 Task: Look for space in Yonezawa, Japan from 5th June, 2023 to 16th June, 2023 for 2 adults in price range Rs.14000 to Rs.18000. Place can be entire place with 1  bedroom having 1 bed and 1 bathroom. Property type can be house, flat, guest house, hotel. Booking option can be shelf check-in. Required host language is English.
Action: Mouse moved to (540, 137)
Screenshot: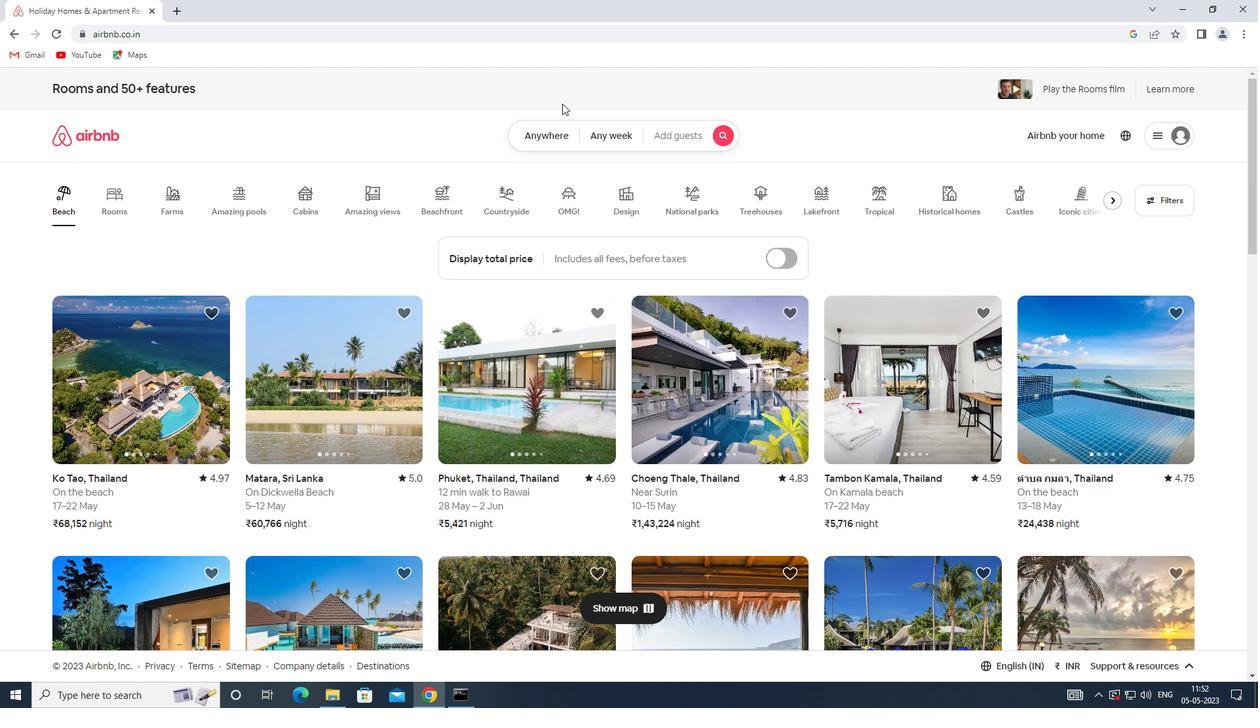 
Action: Mouse pressed left at (540, 137)
Screenshot: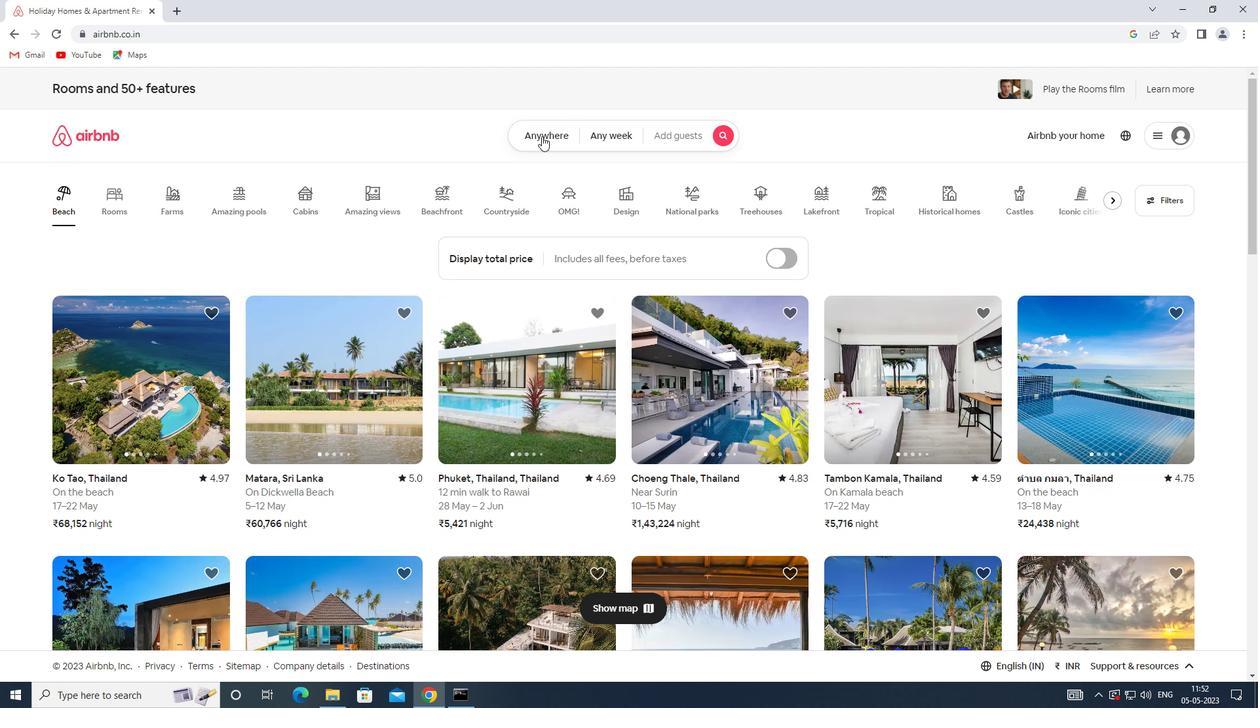 
Action: Mouse moved to (464, 182)
Screenshot: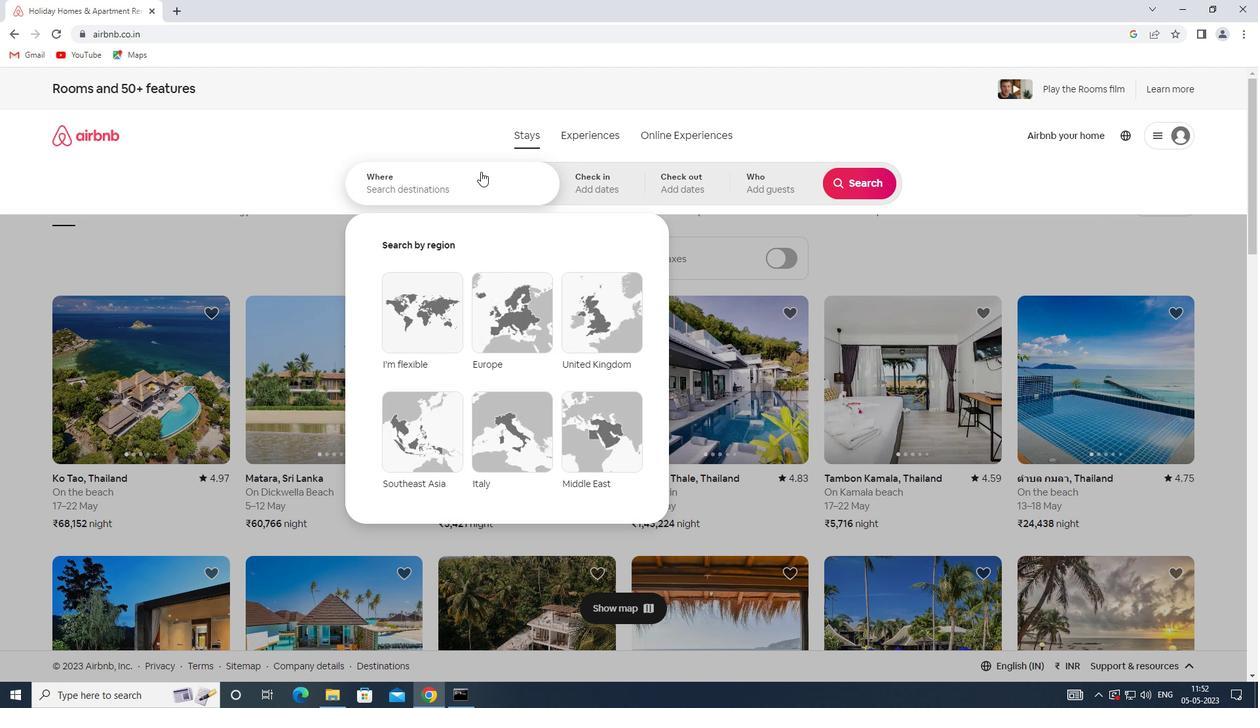 
Action: Mouse pressed left at (464, 182)
Screenshot: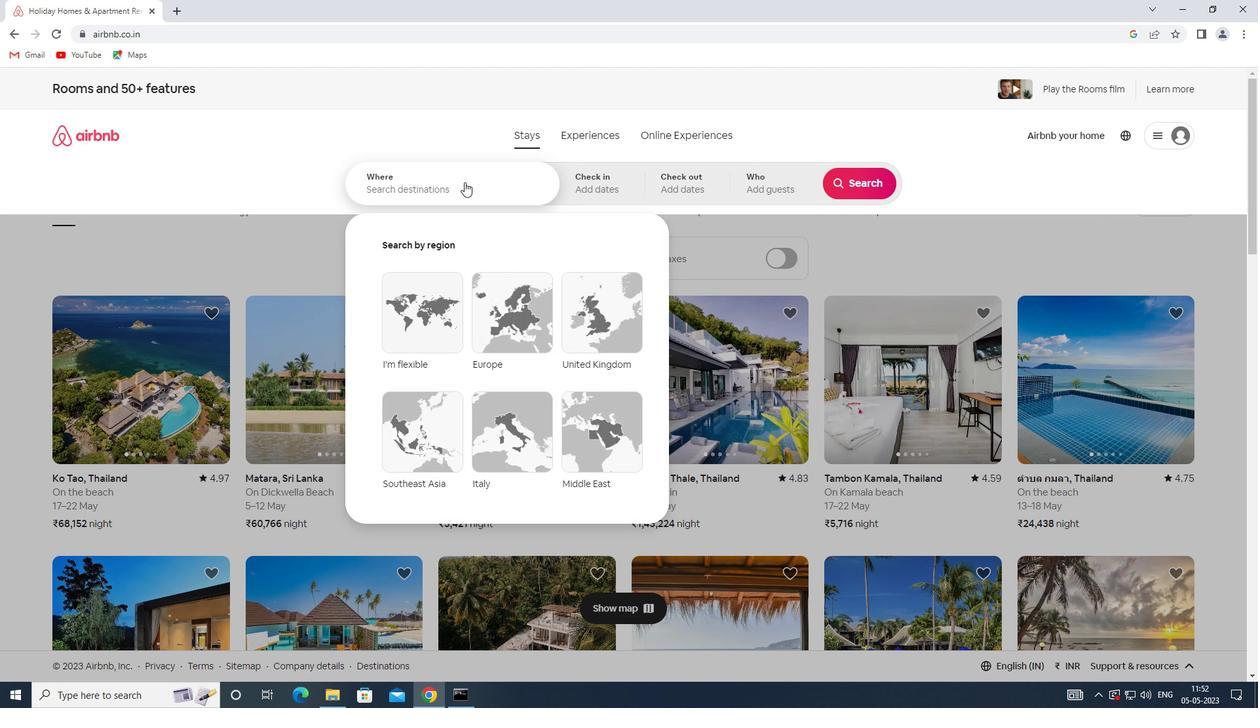 
Action: Key pressed <Key.shift><Key.shift><Key.shift><Key.shift>YONEZAWA,<Key.shift><Key.shift><Key.shift><Key.shift>JAPAN
Screenshot: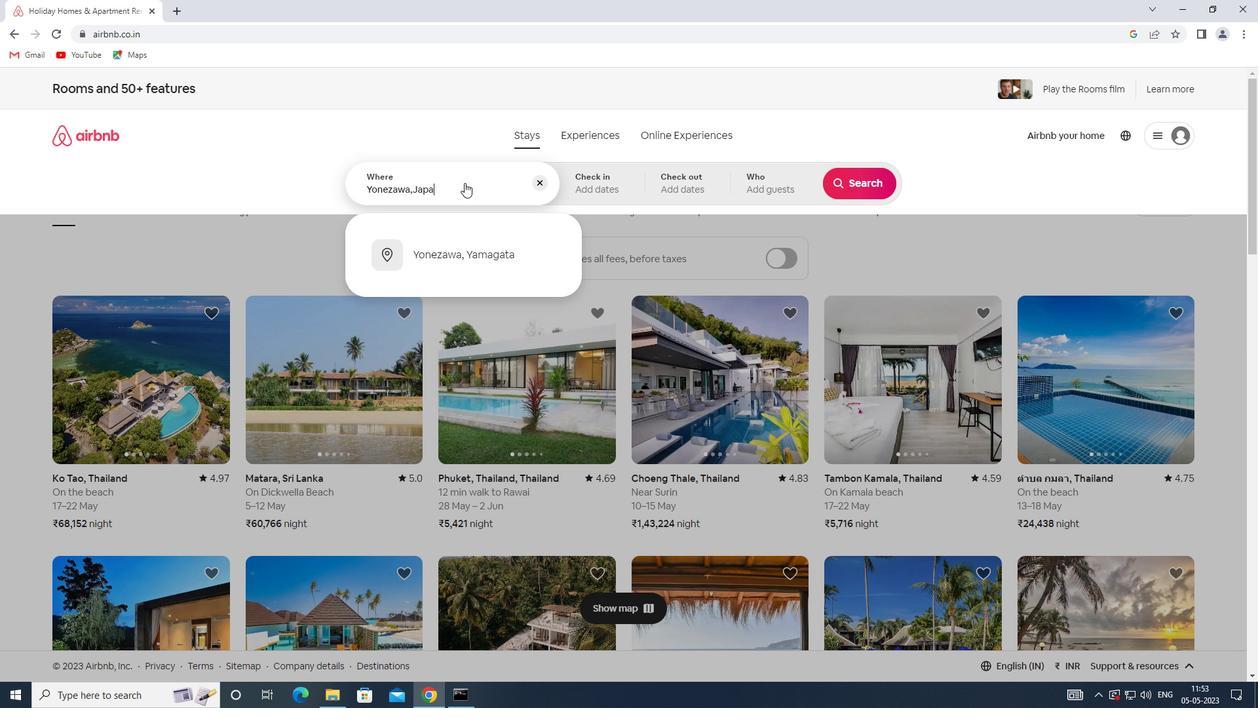 
Action: Mouse moved to (620, 192)
Screenshot: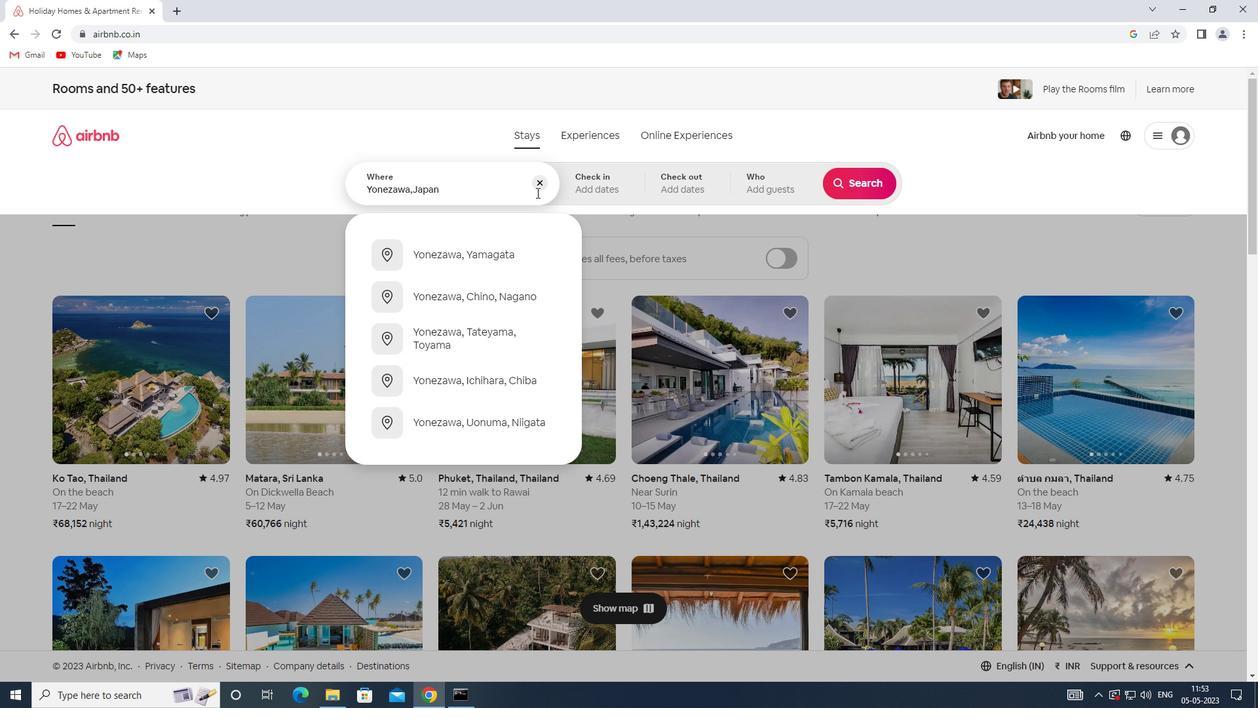 
Action: Mouse pressed left at (620, 192)
Screenshot: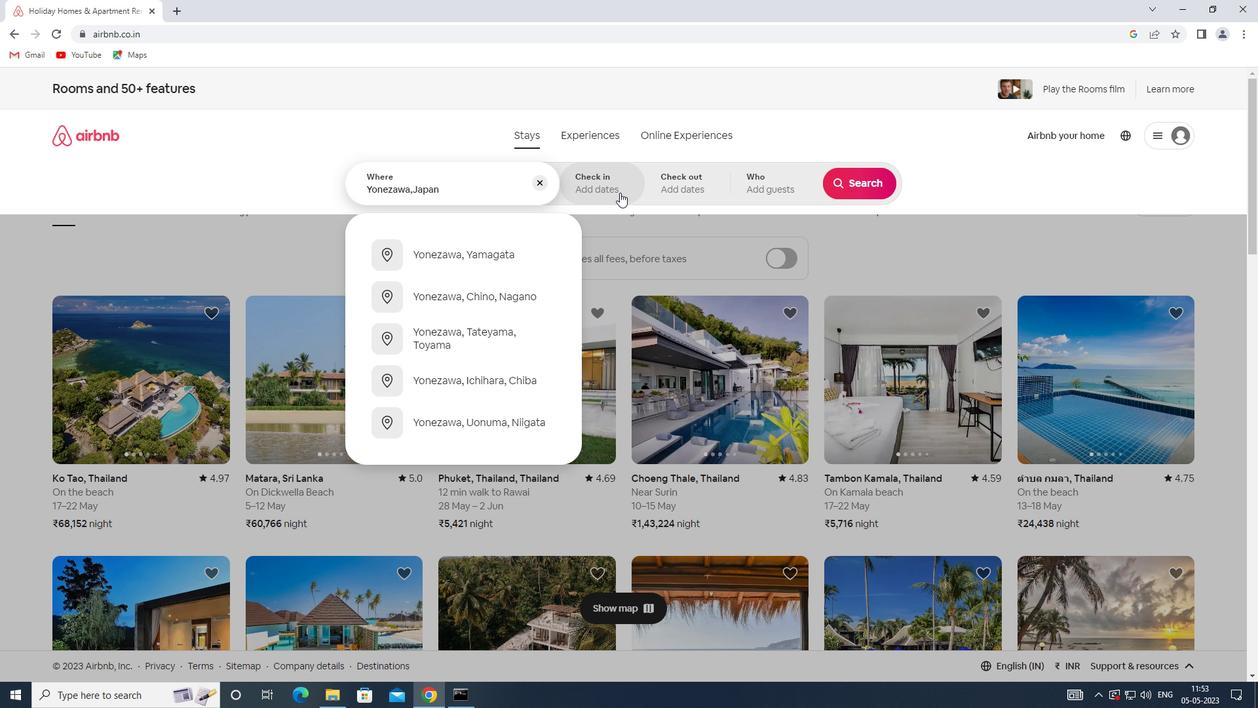 
Action: Mouse moved to (688, 371)
Screenshot: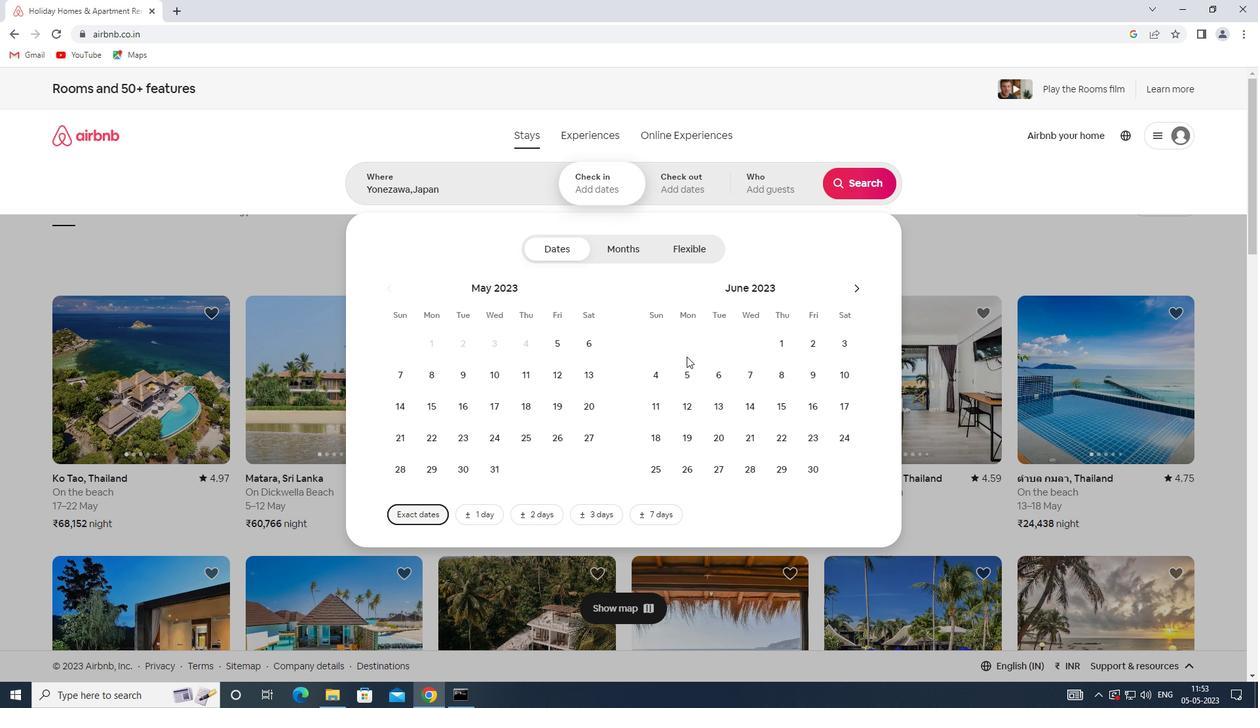 
Action: Mouse pressed left at (688, 371)
Screenshot: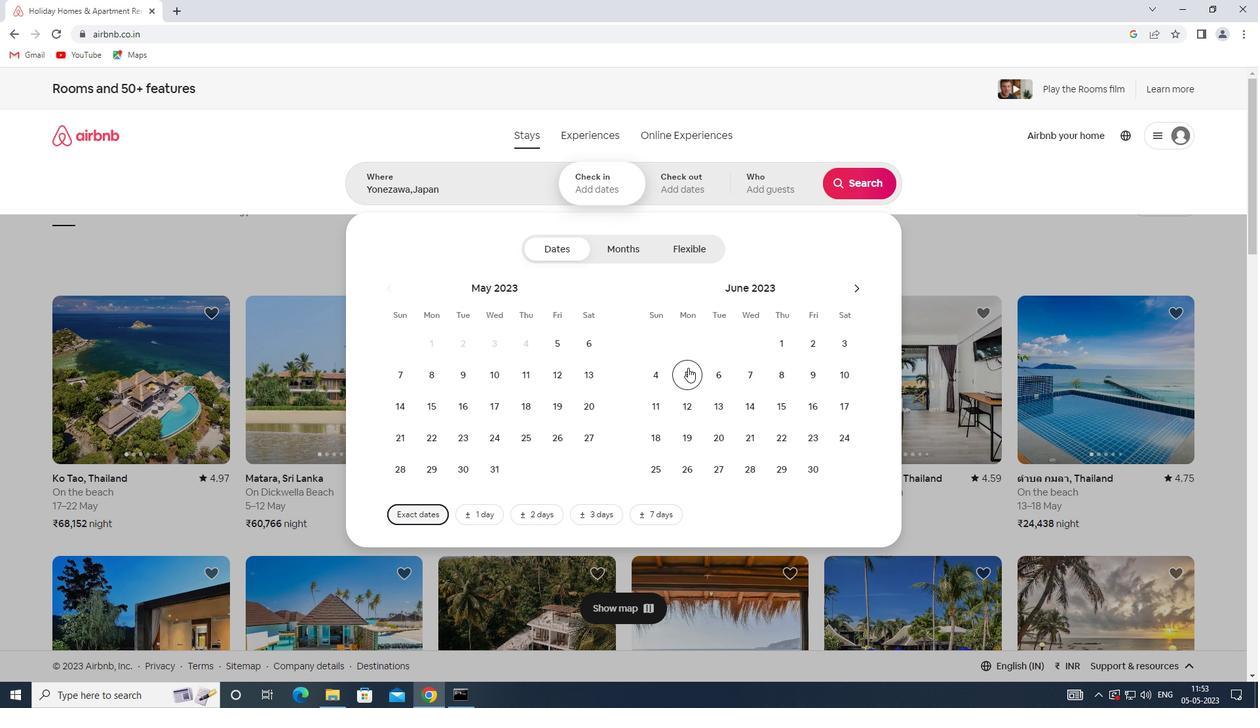 
Action: Mouse moved to (807, 409)
Screenshot: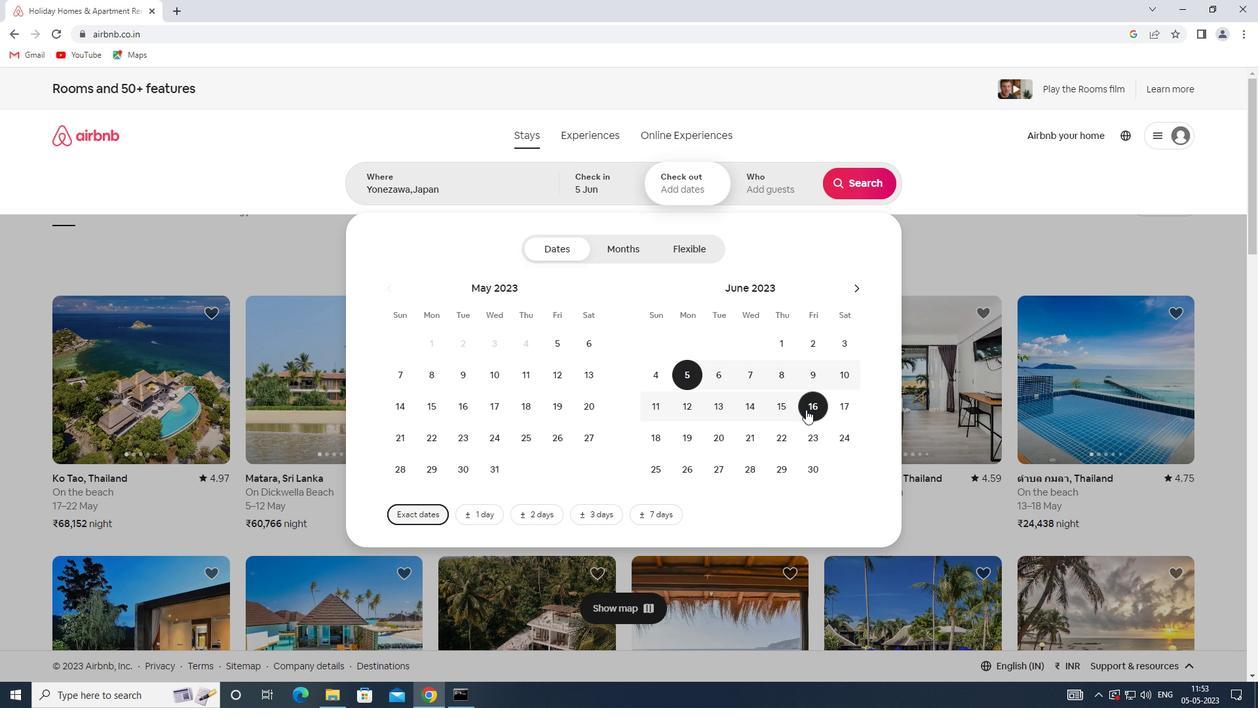 
Action: Mouse pressed left at (807, 409)
Screenshot: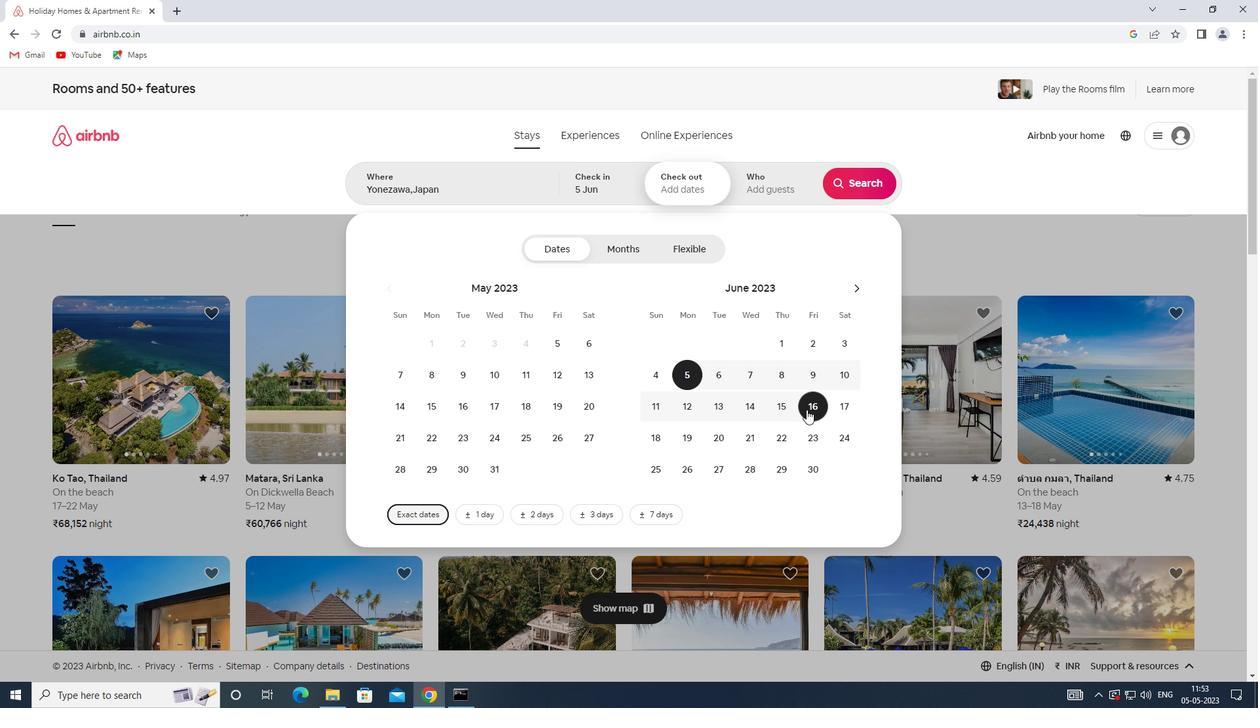
Action: Mouse moved to (768, 184)
Screenshot: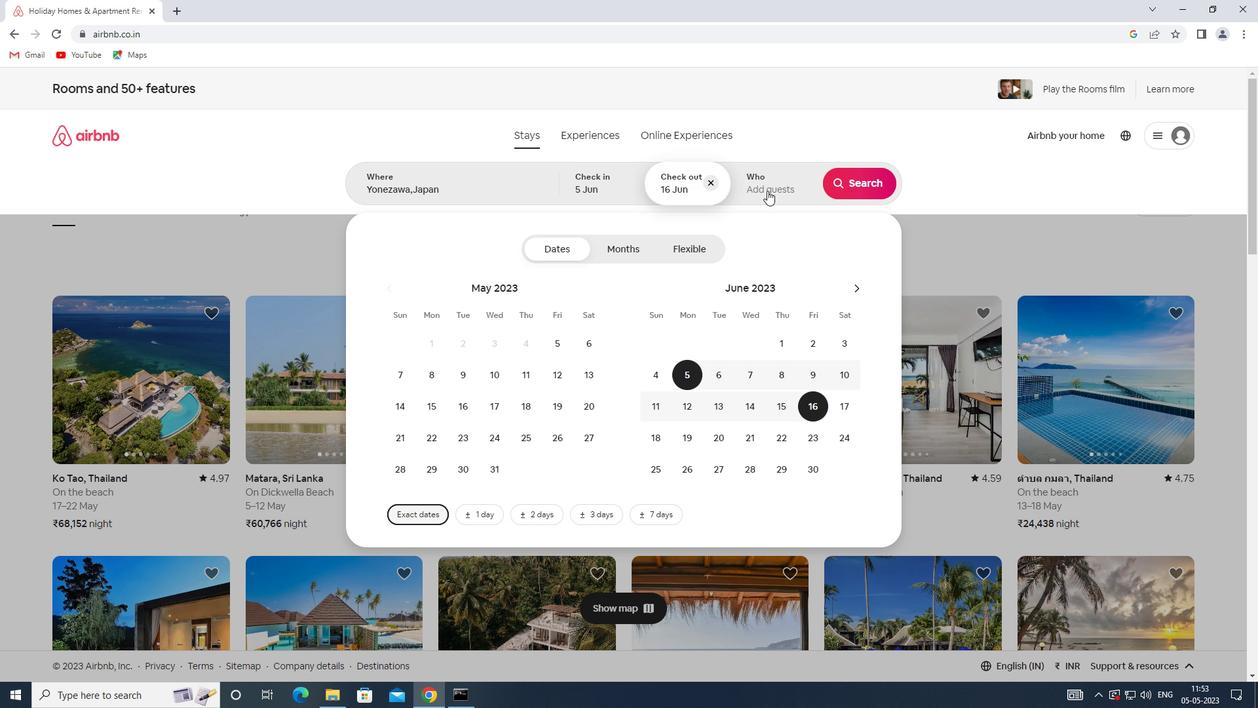 
Action: Mouse pressed left at (768, 184)
Screenshot: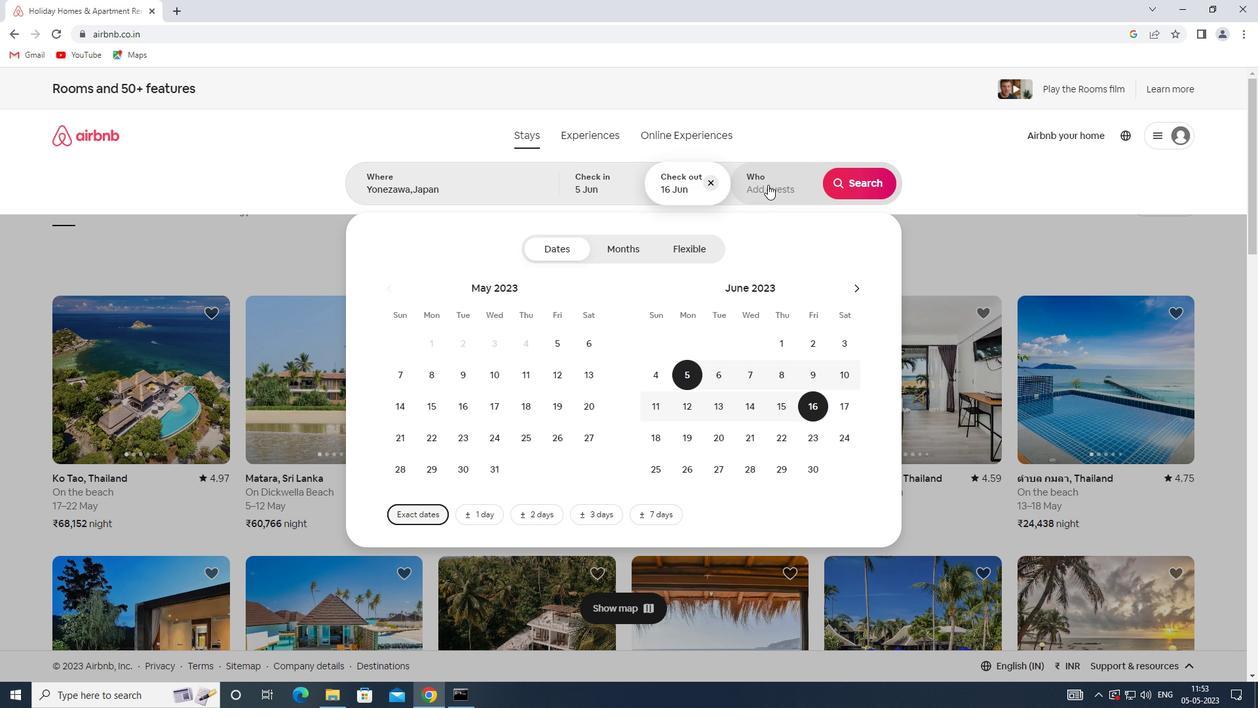 
Action: Mouse moved to (862, 253)
Screenshot: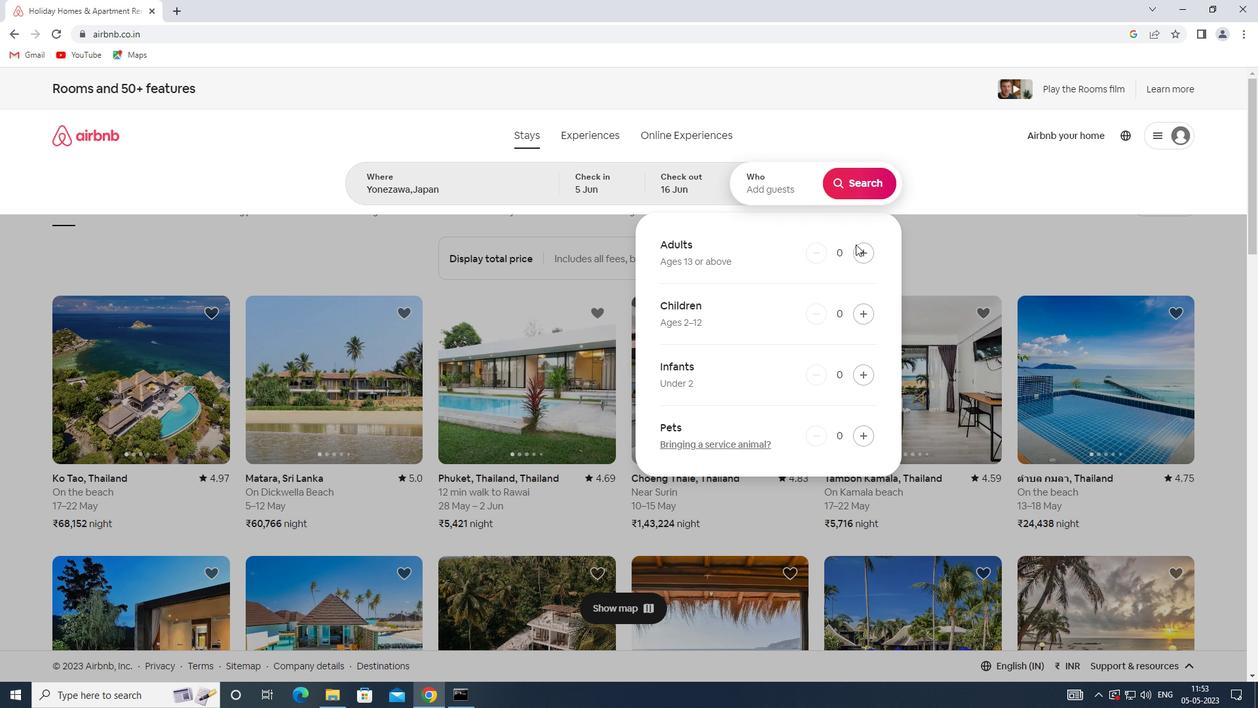 
Action: Mouse pressed left at (862, 253)
Screenshot: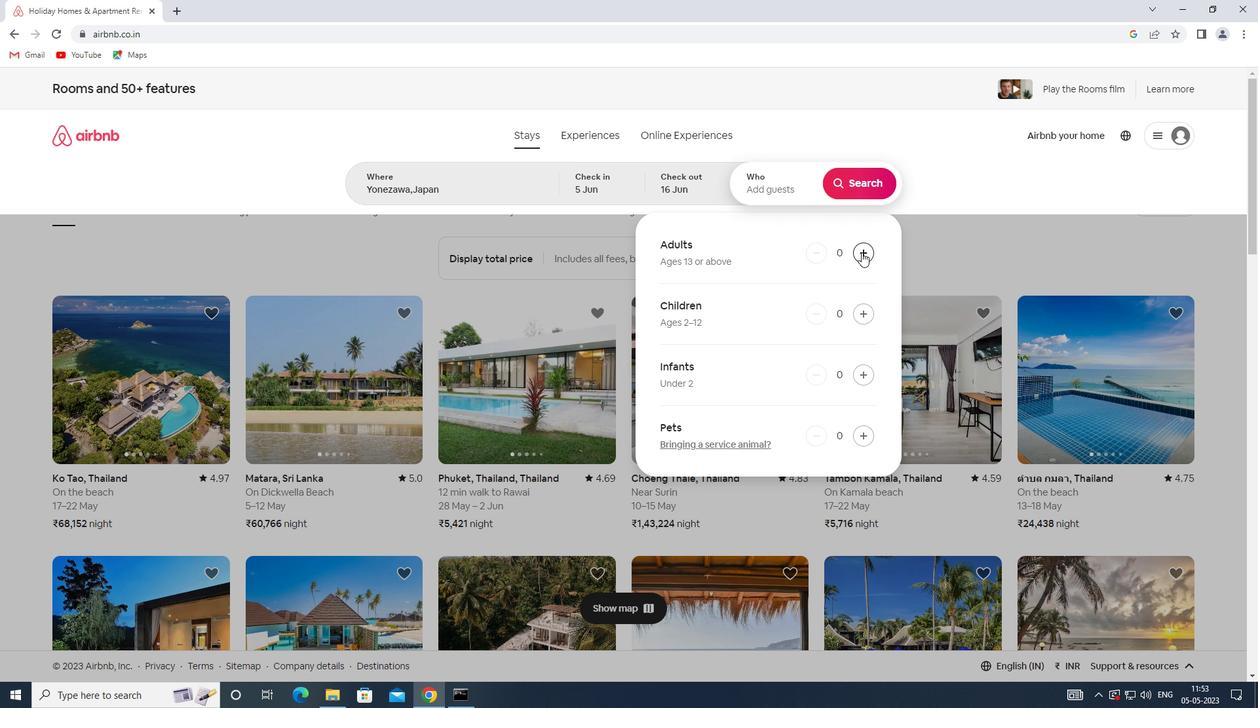 
Action: Mouse pressed left at (862, 253)
Screenshot: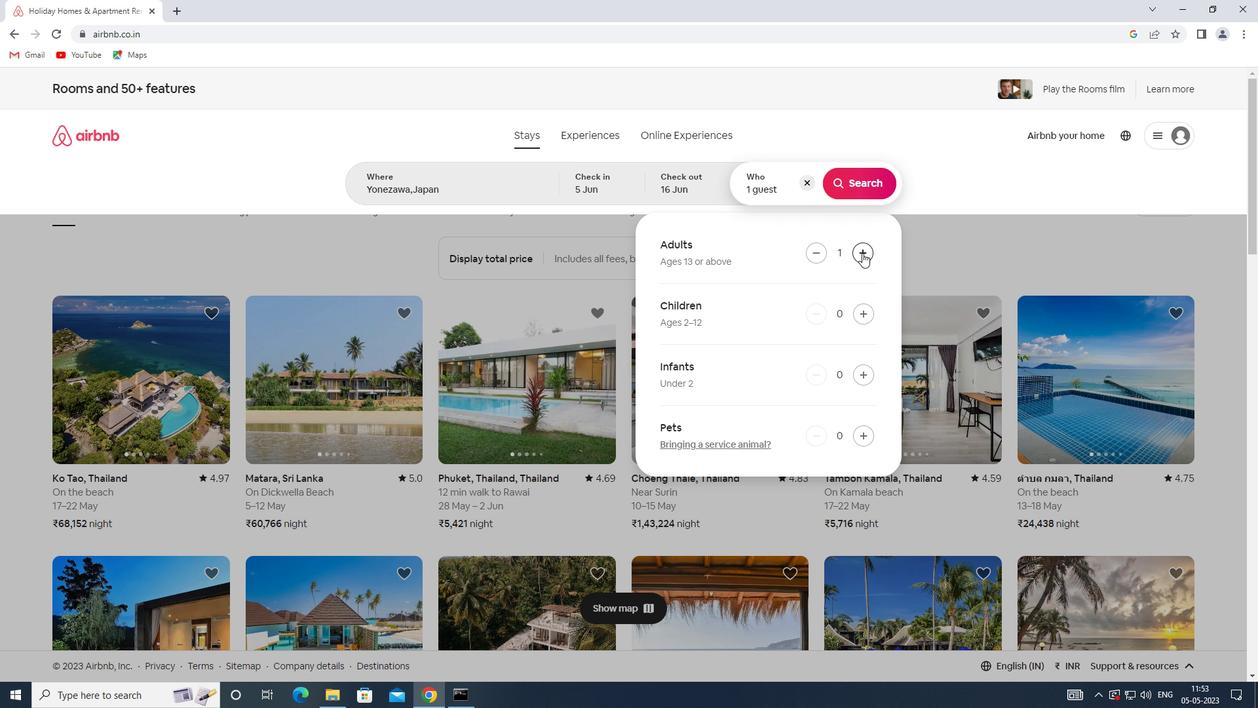 
Action: Mouse moved to (854, 193)
Screenshot: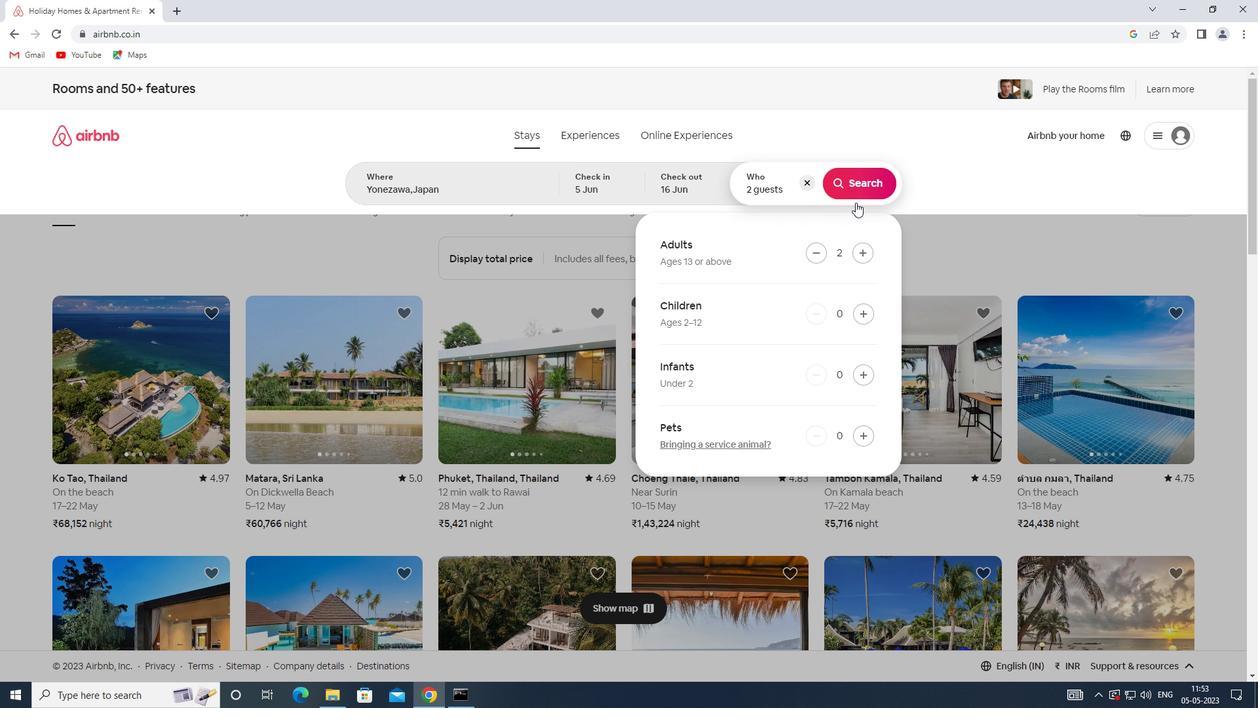
Action: Mouse pressed left at (854, 193)
Screenshot: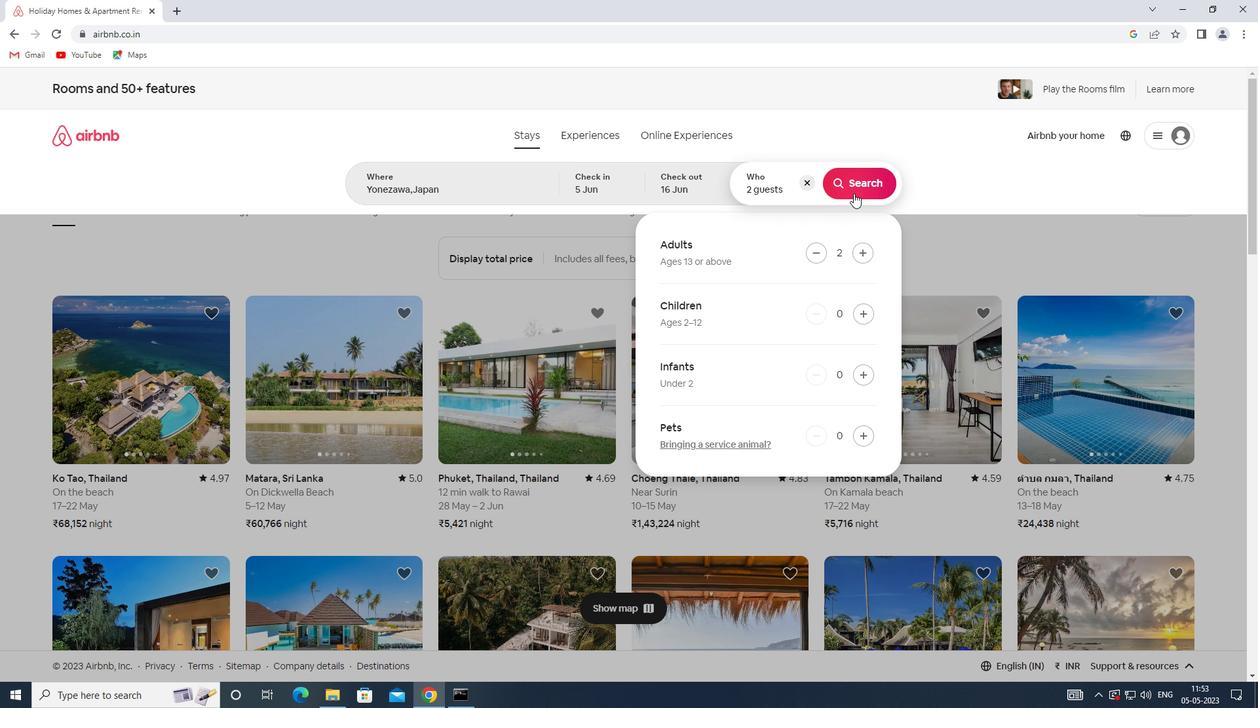 
Action: Mouse moved to (1218, 153)
Screenshot: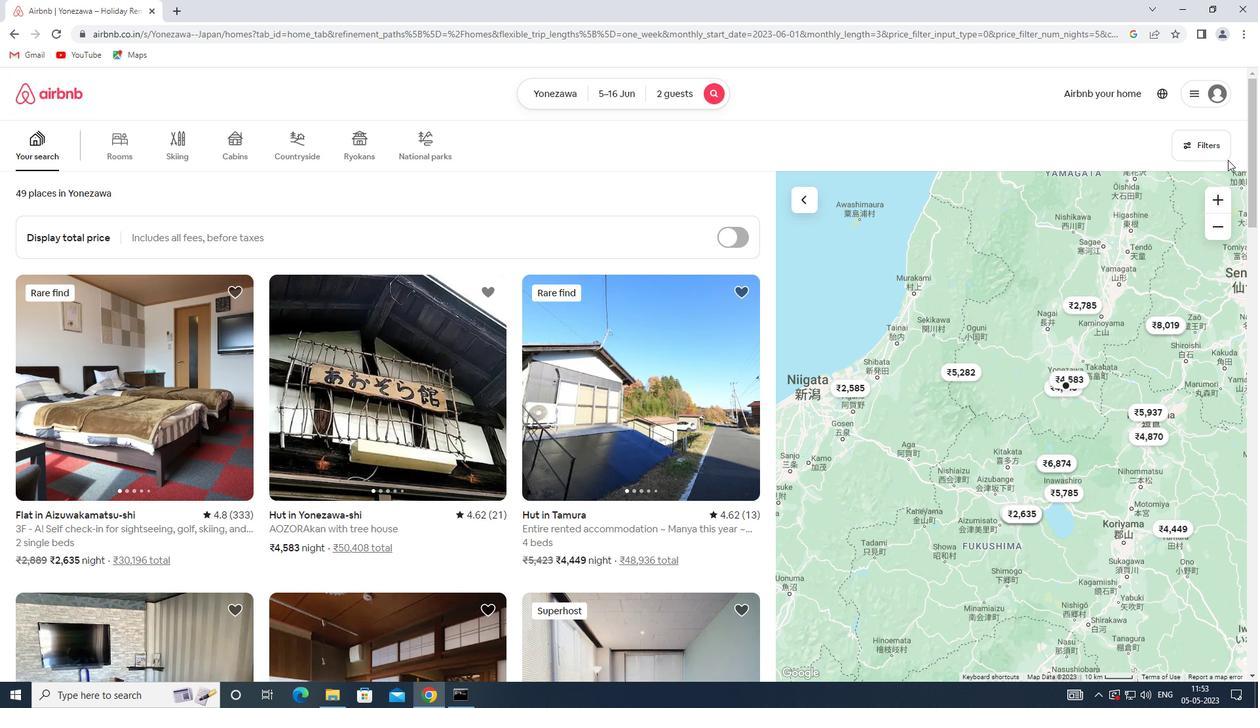 
Action: Mouse pressed left at (1218, 153)
Screenshot: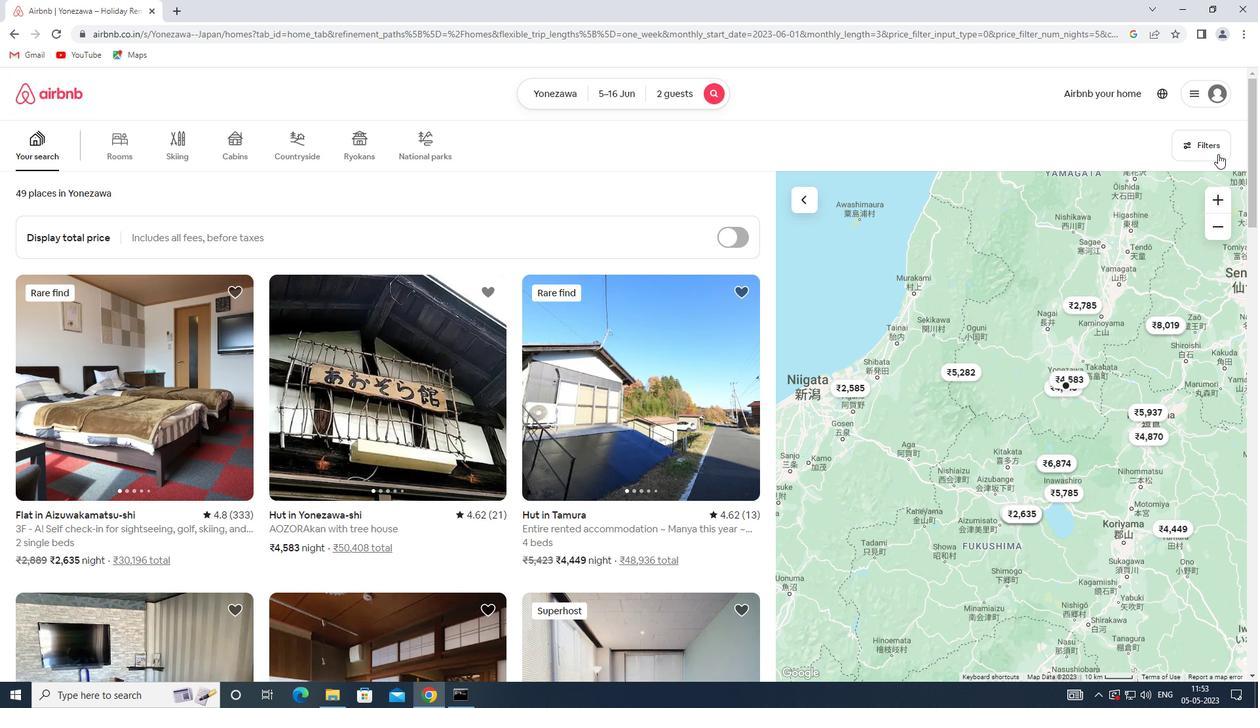
Action: Mouse moved to (463, 473)
Screenshot: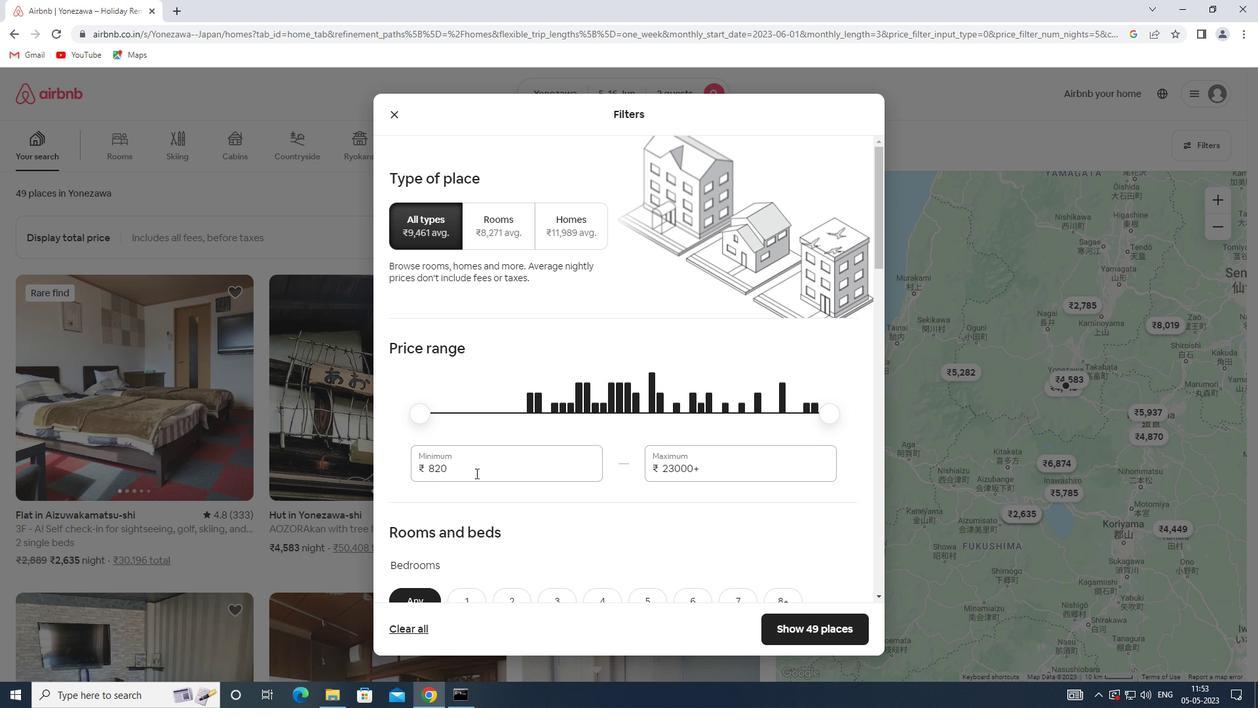 
Action: Mouse pressed left at (463, 473)
Screenshot: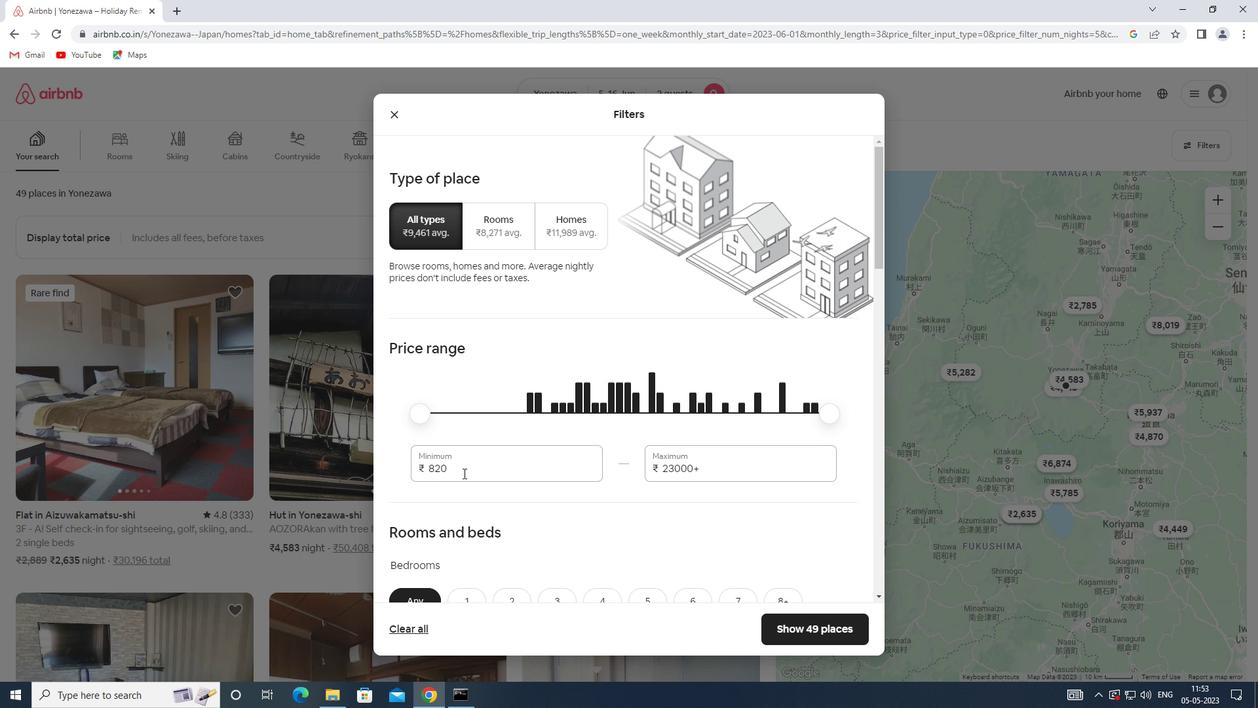 
Action: Mouse moved to (421, 468)
Screenshot: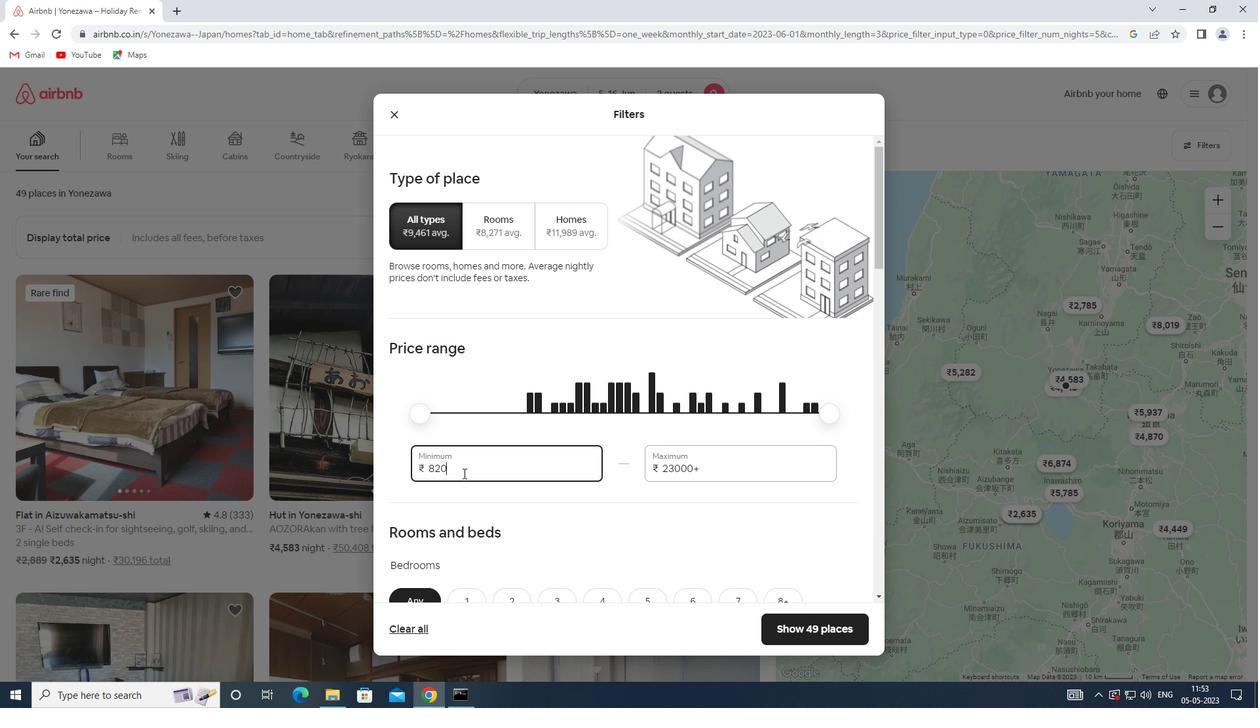 
Action: Mouse pressed left at (421, 468)
Screenshot: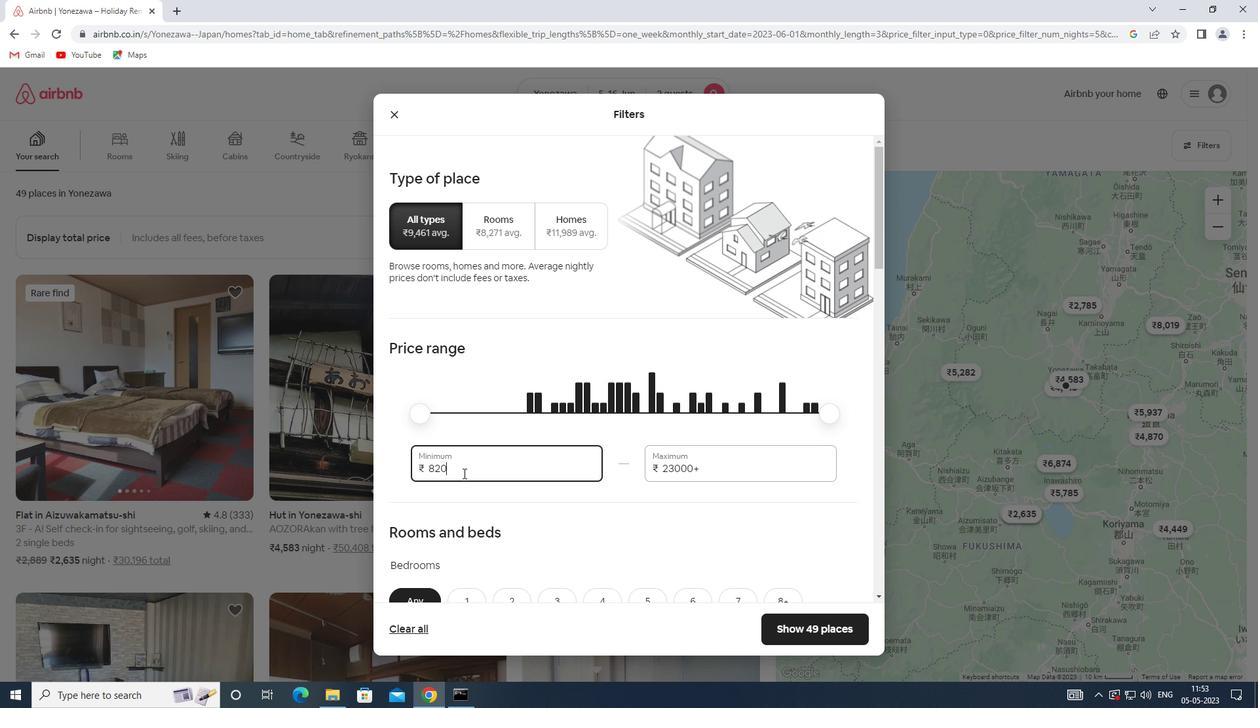 
Action: Mouse moved to (453, 462)
Screenshot: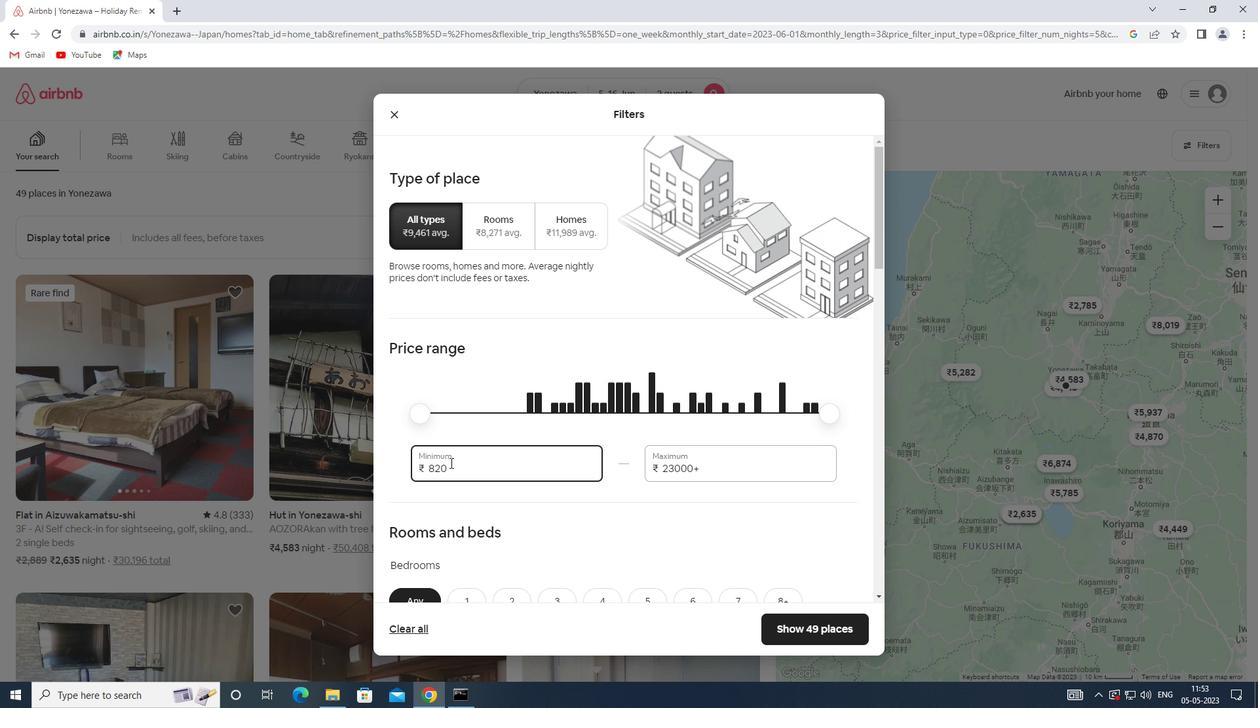 
Action: Mouse pressed left at (453, 462)
Screenshot: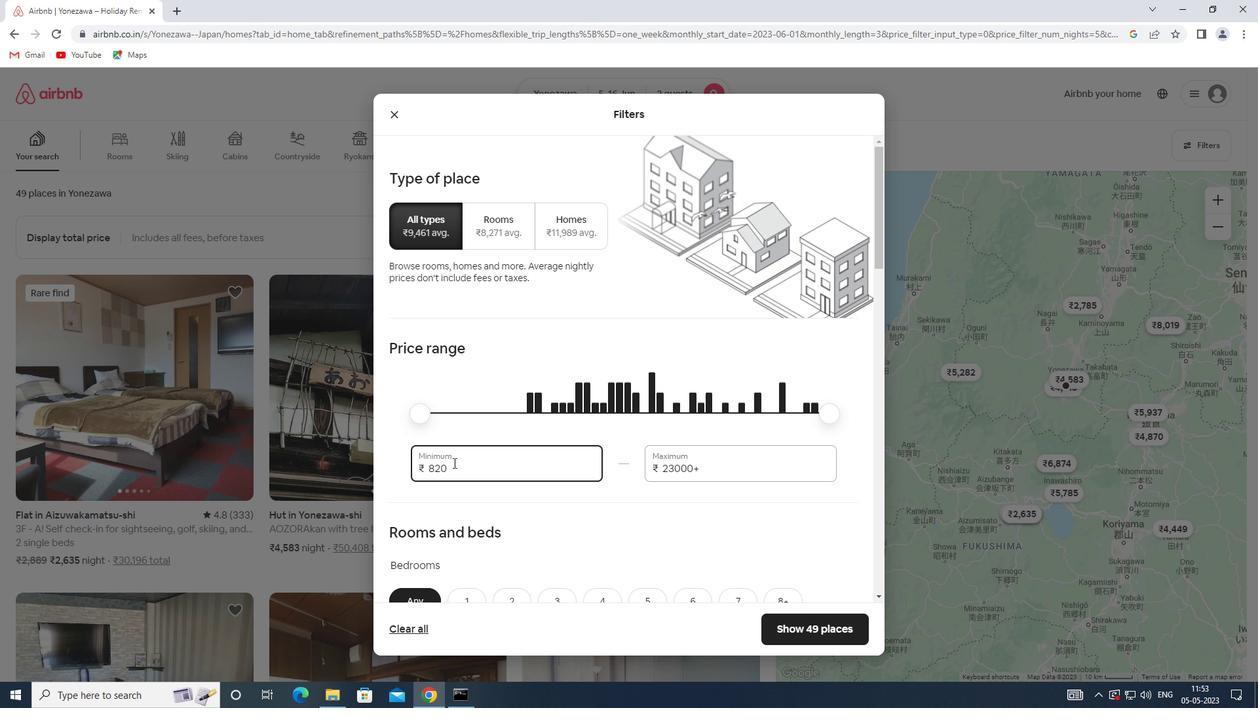 
Action: Mouse moved to (428, 464)
Screenshot: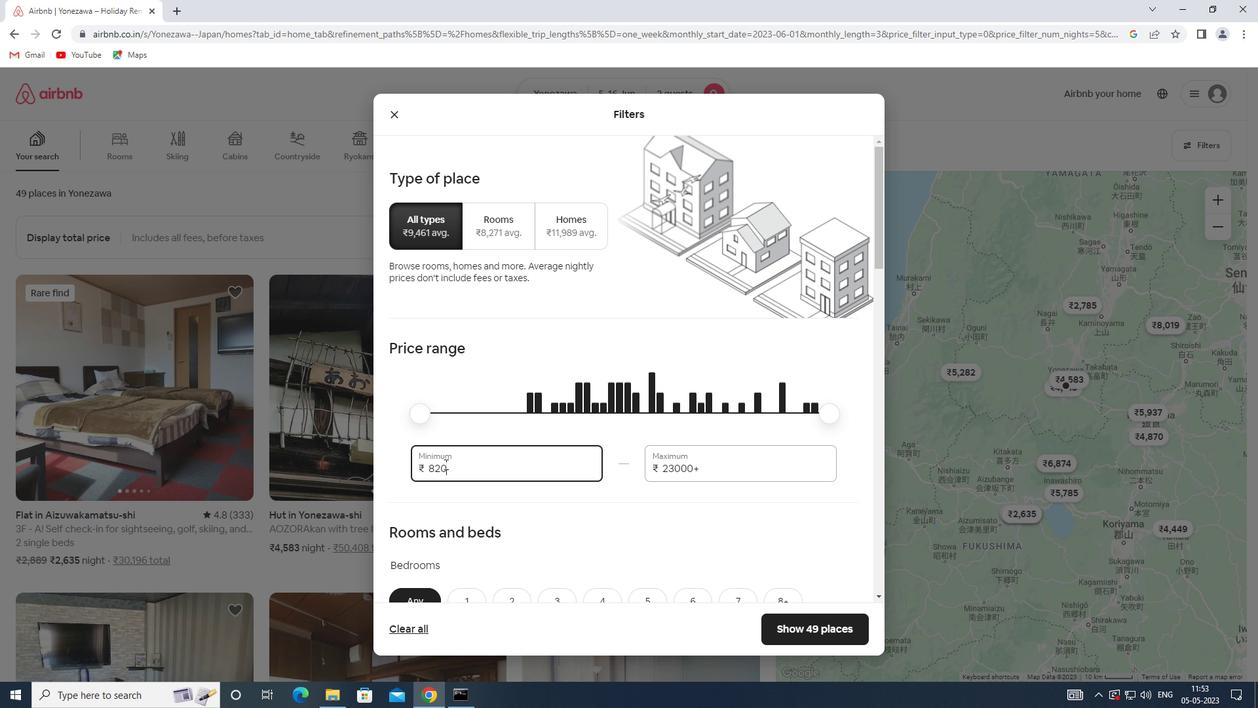 
Action: Key pressed 14000
Screenshot: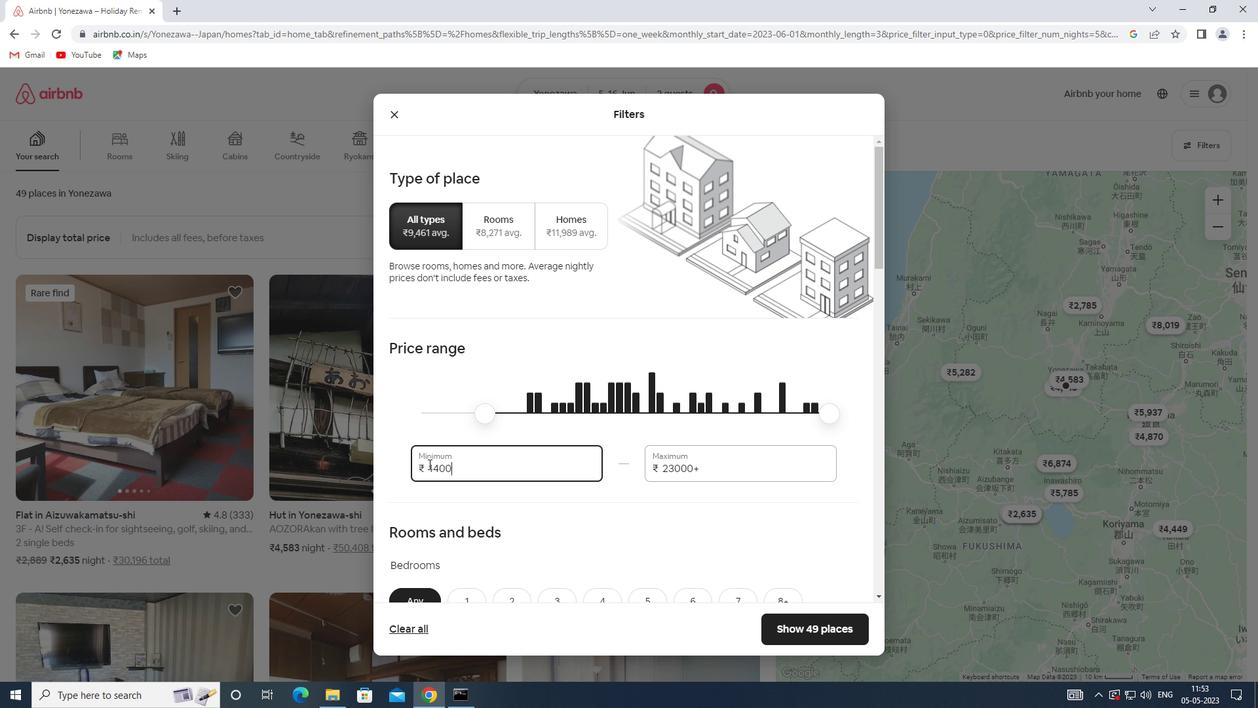 
Action: Mouse moved to (713, 471)
Screenshot: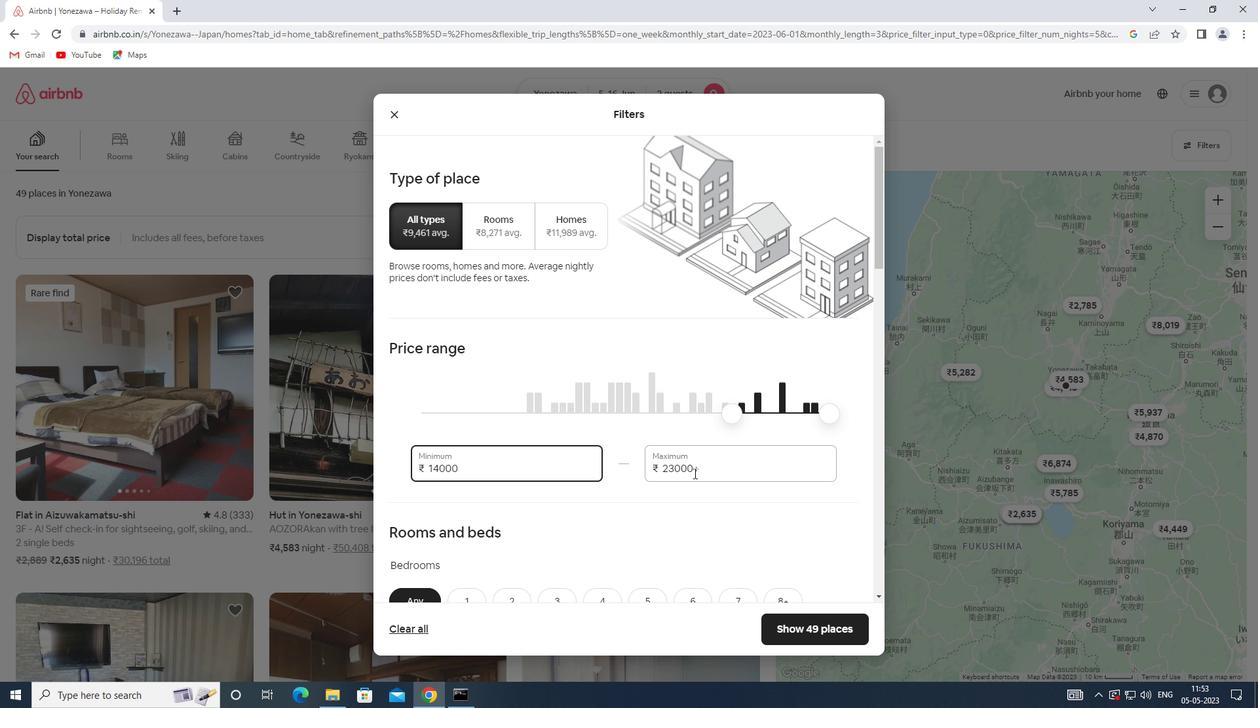 
Action: Mouse pressed left at (713, 471)
Screenshot: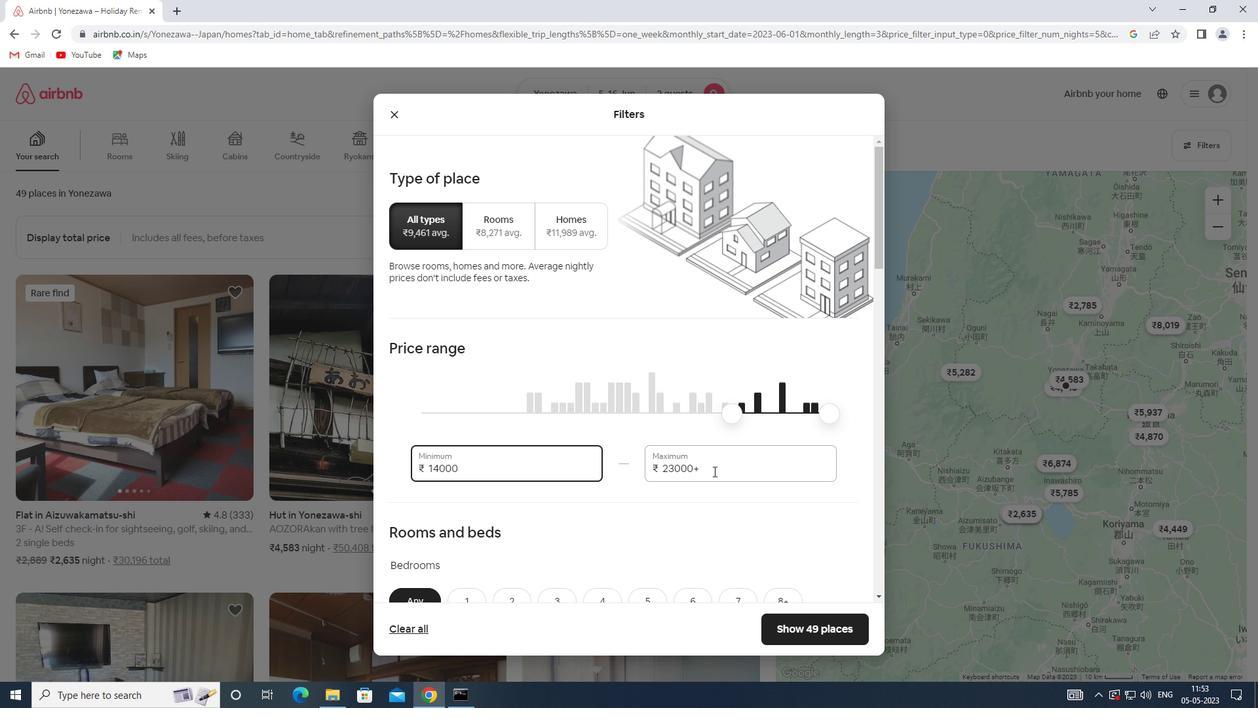 
Action: Mouse moved to (652, 468)
Screenshot: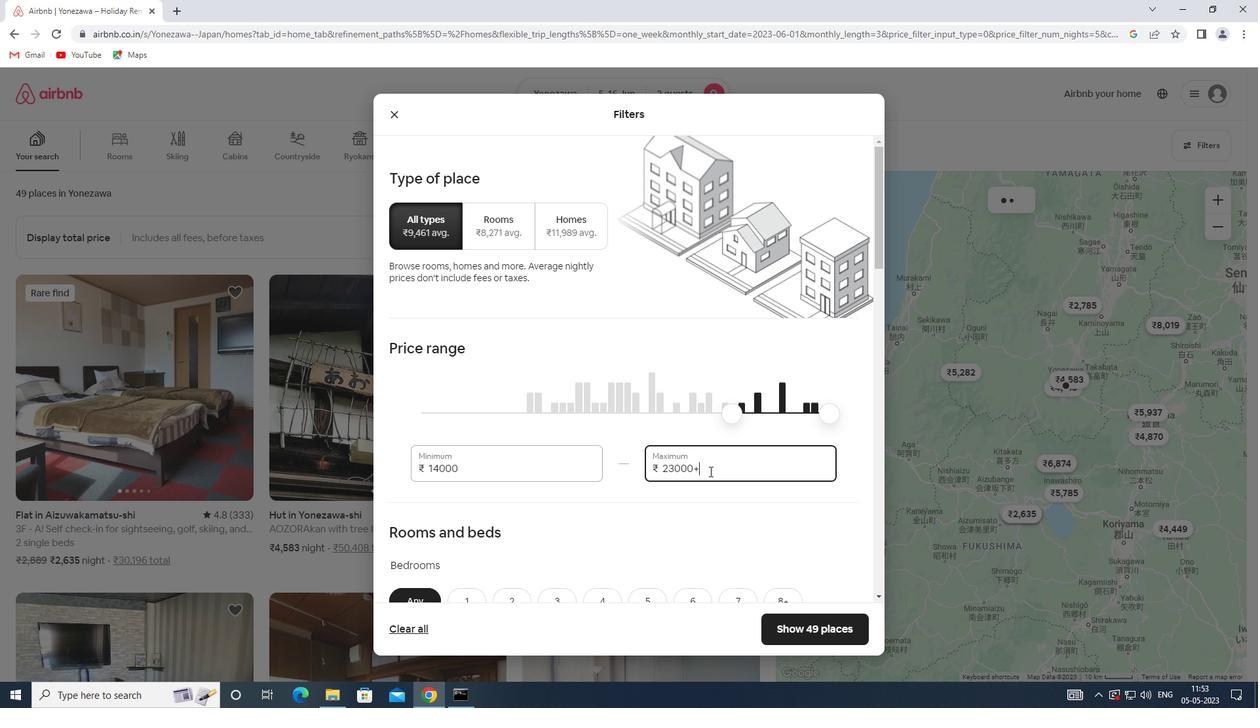 
Action: Key pressed 1111111<Key.backspace><Key.backspace><Key.backspace><Key.backspace><Key.backspace><Key.backspace>4<Key.backspace>8000
Screenshot: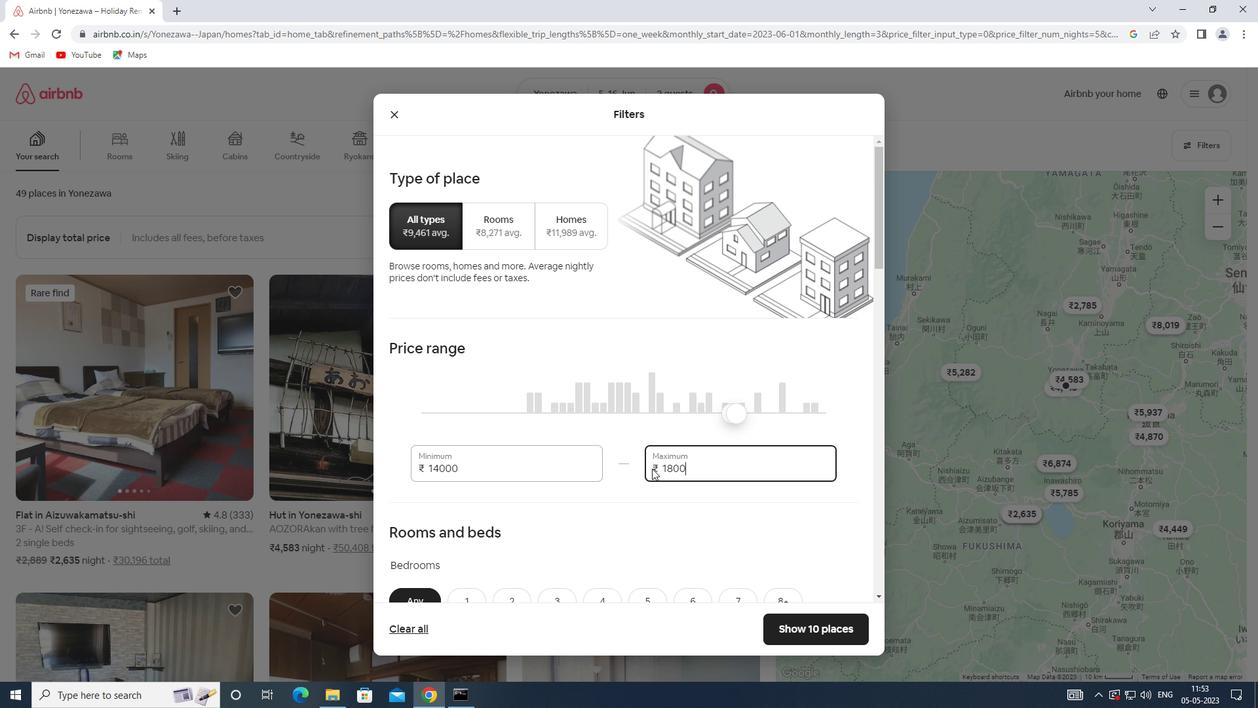 
Action: Mouse scrolled (652, 468) with delta (0, 0)
Screenshot: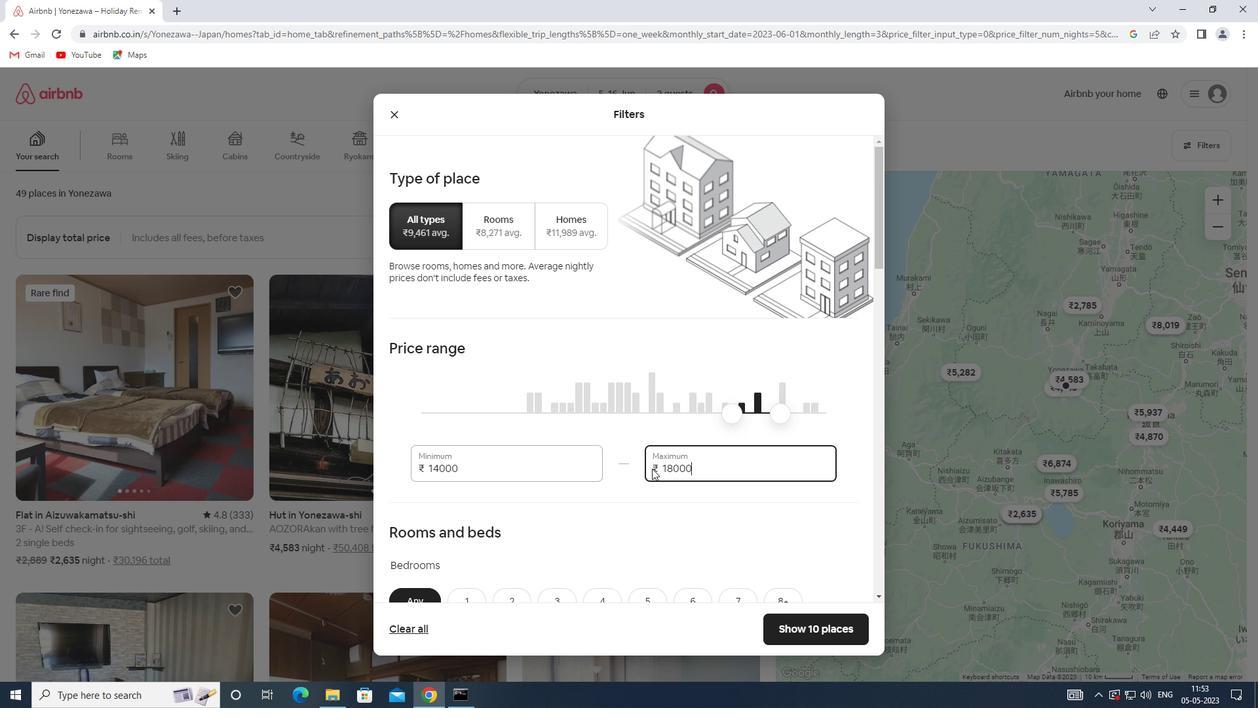 
Action: Mouse scrolled (652, 468) with delta (0, 0)
Screenshot: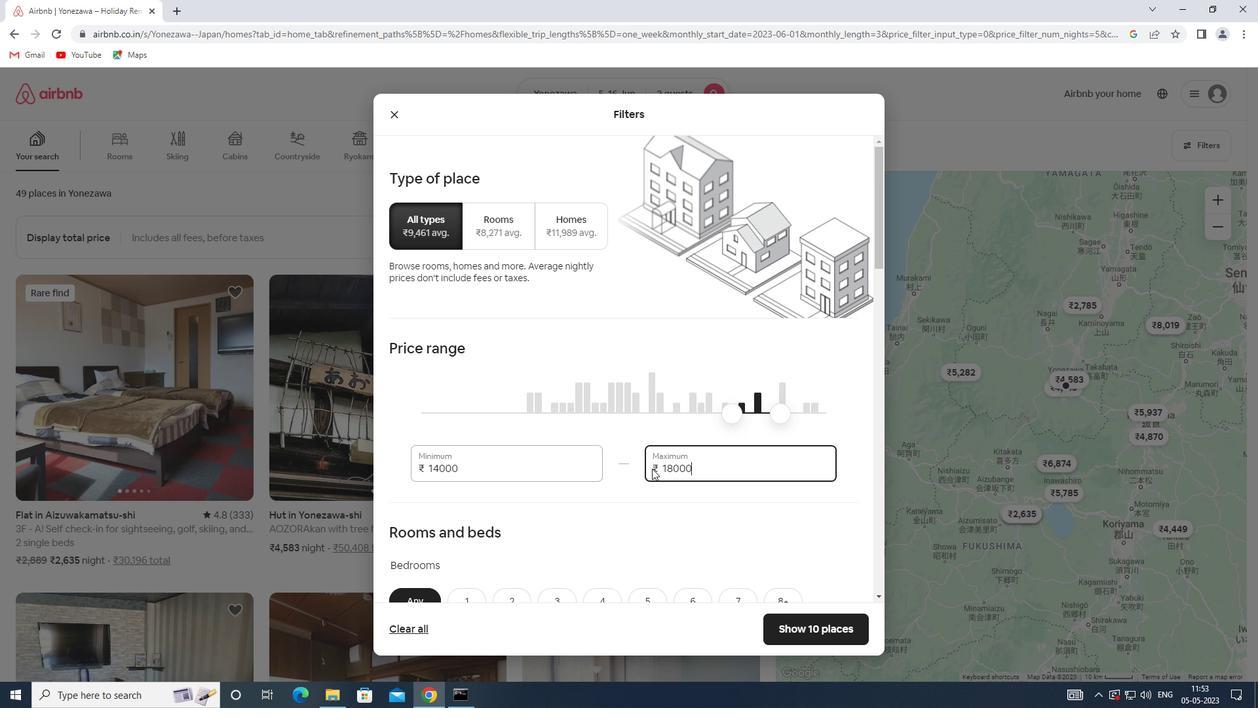
Action: Mouse scrolled (652, 468) with delta (0, 0)
Screenshot: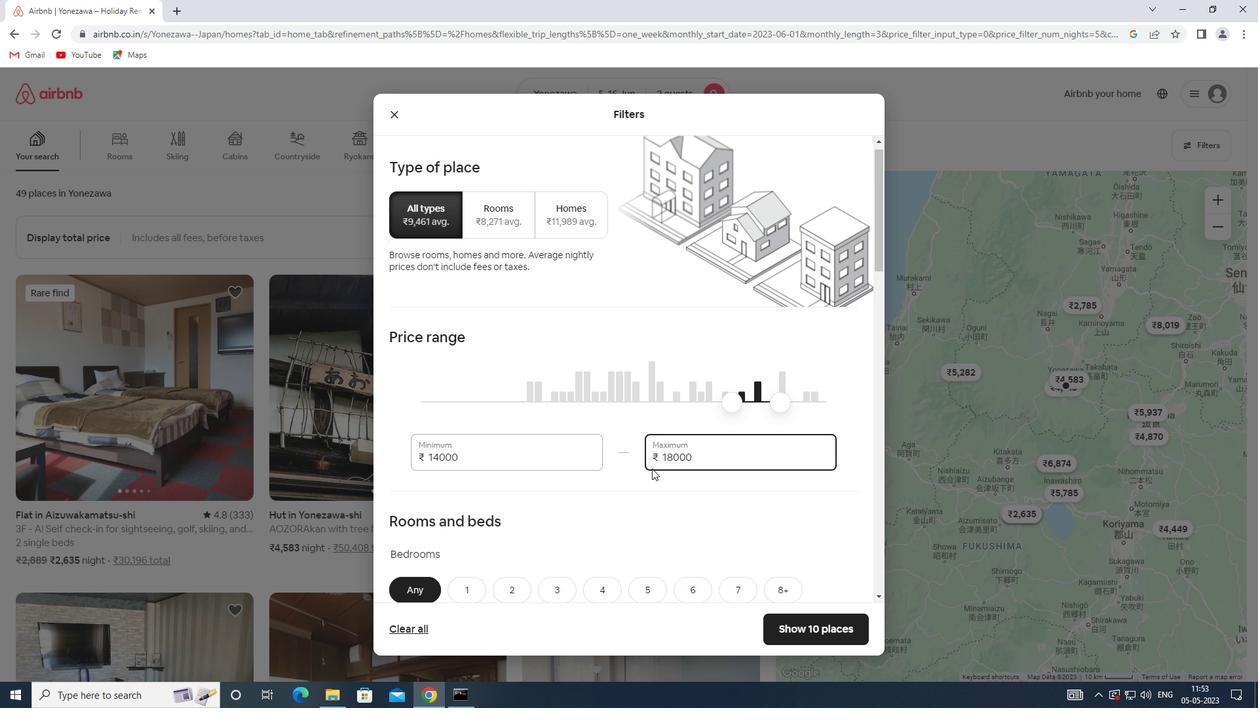 
Action: Mouse moved to (456, 404)
Screenshot: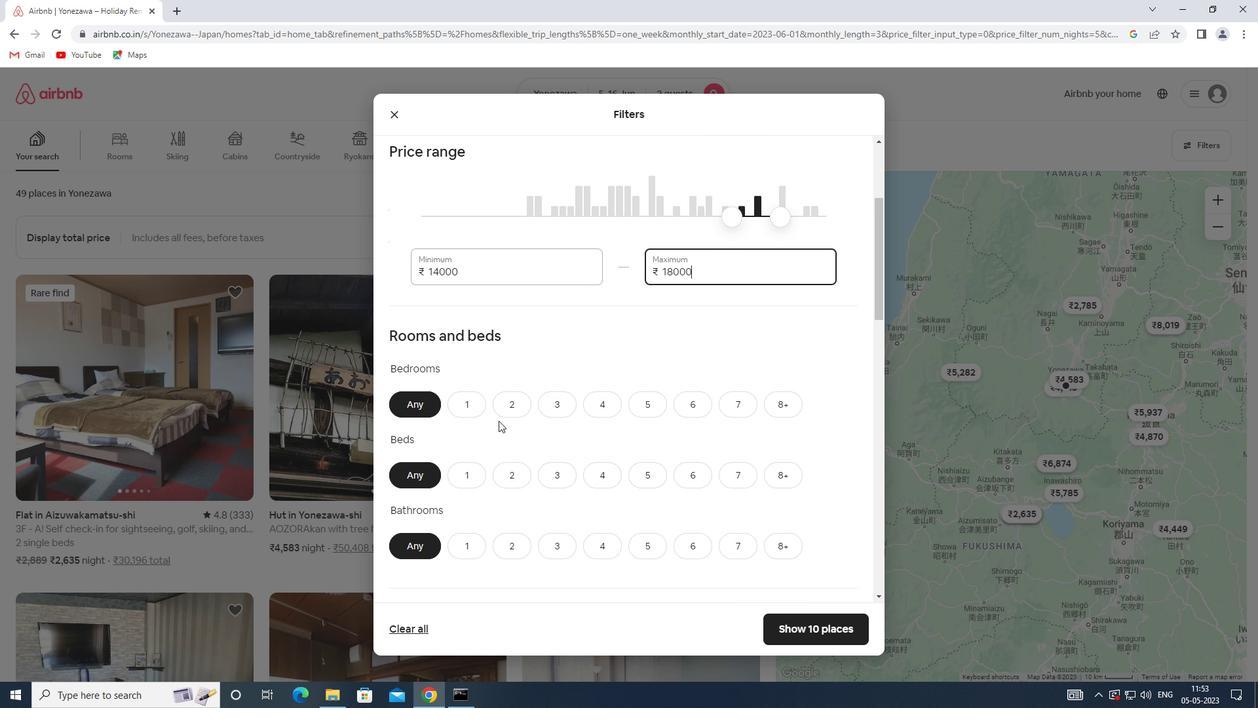 
Action: Mouse pressed left at (456, 404)
Screenshot: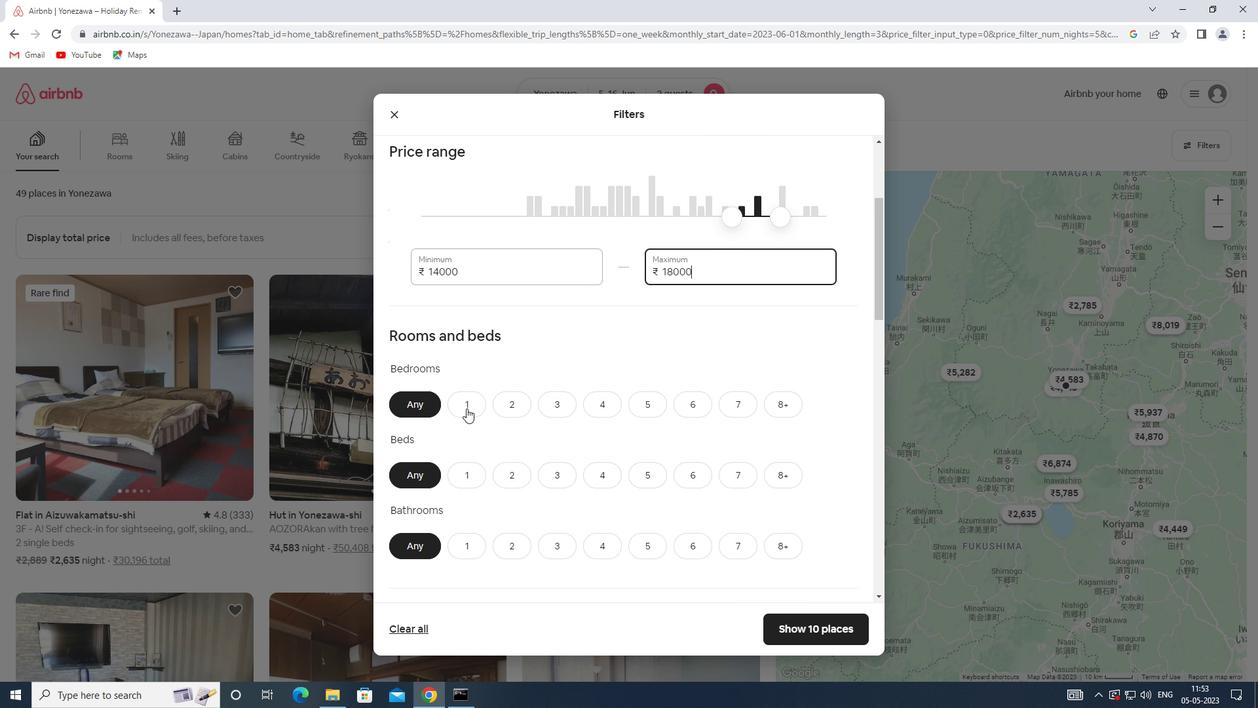 
Action: Mouse moved to (462, 477)
Screenshot: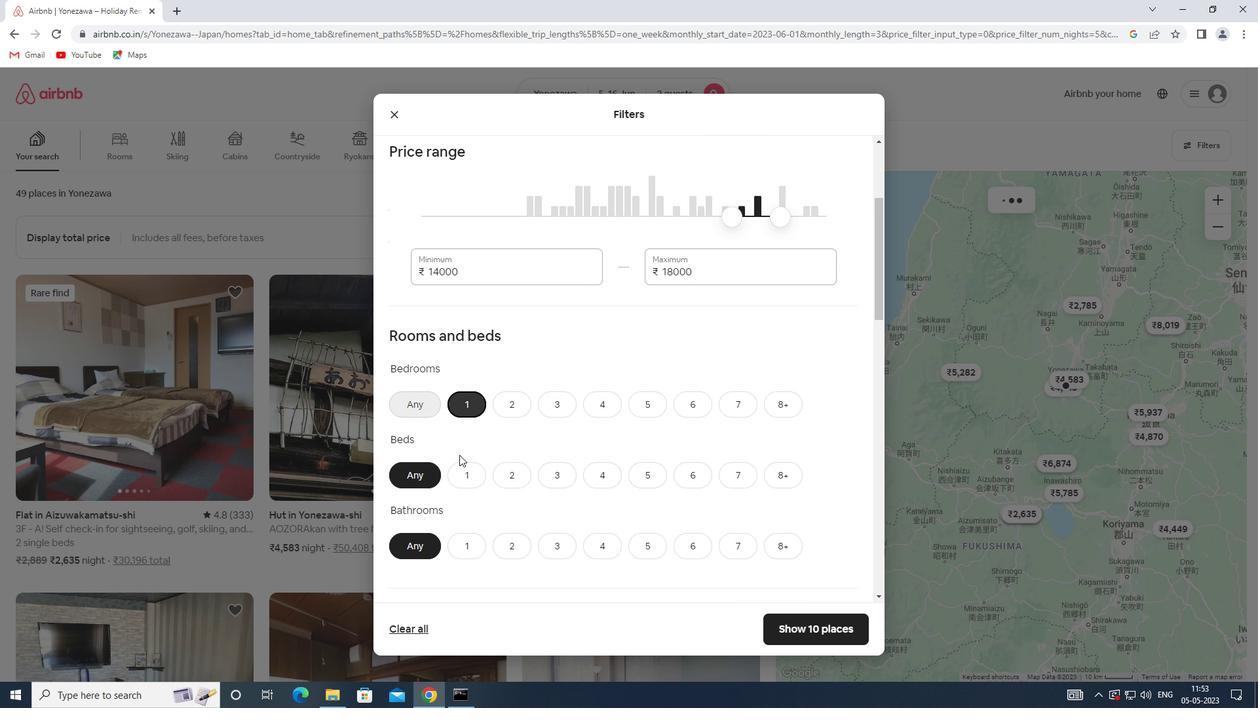 
Action: Mouse pressed left at (462, 477)
Screenshot: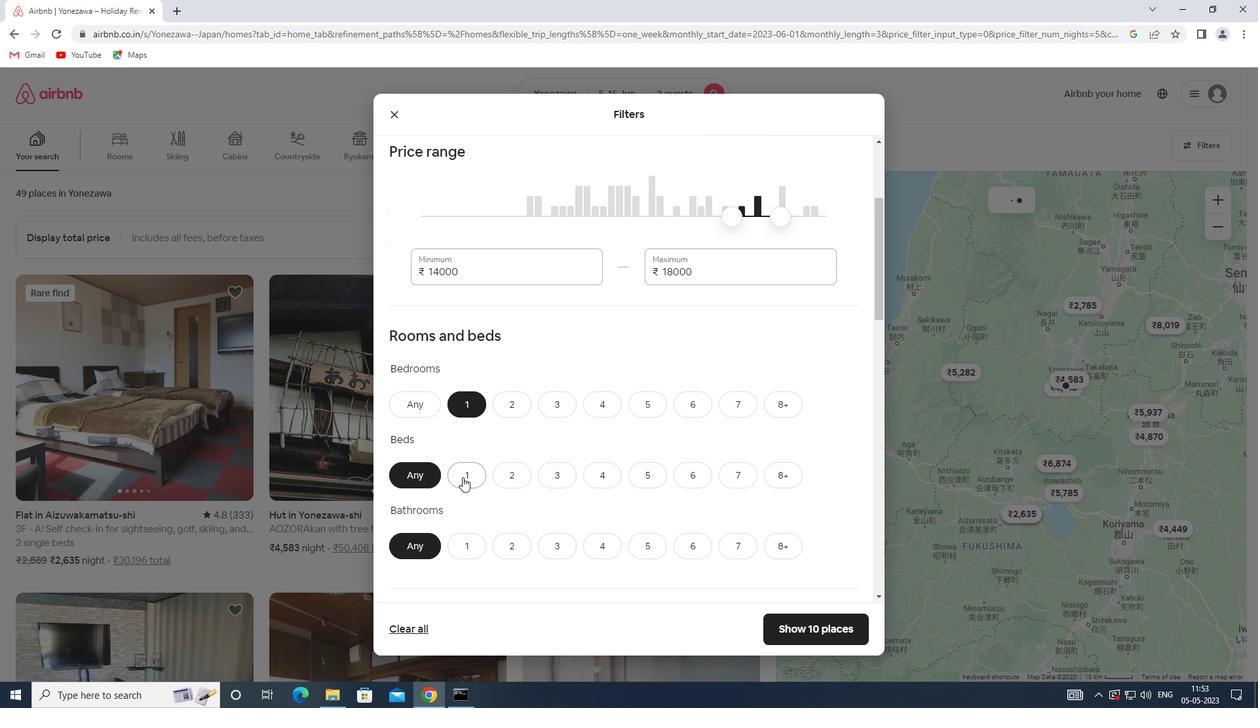 
Action: Mouse moved to (466, 545)
Screenshot: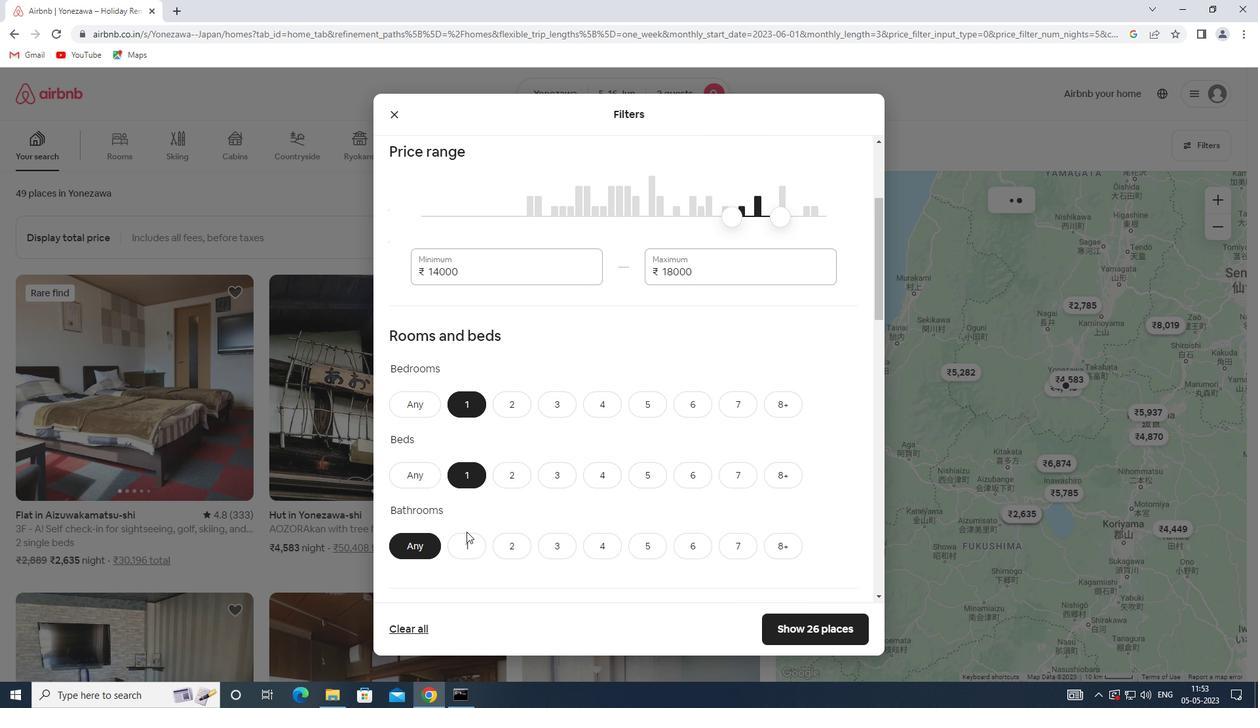 
Action: Mouse pressed left at (466, 545)
Screenshot: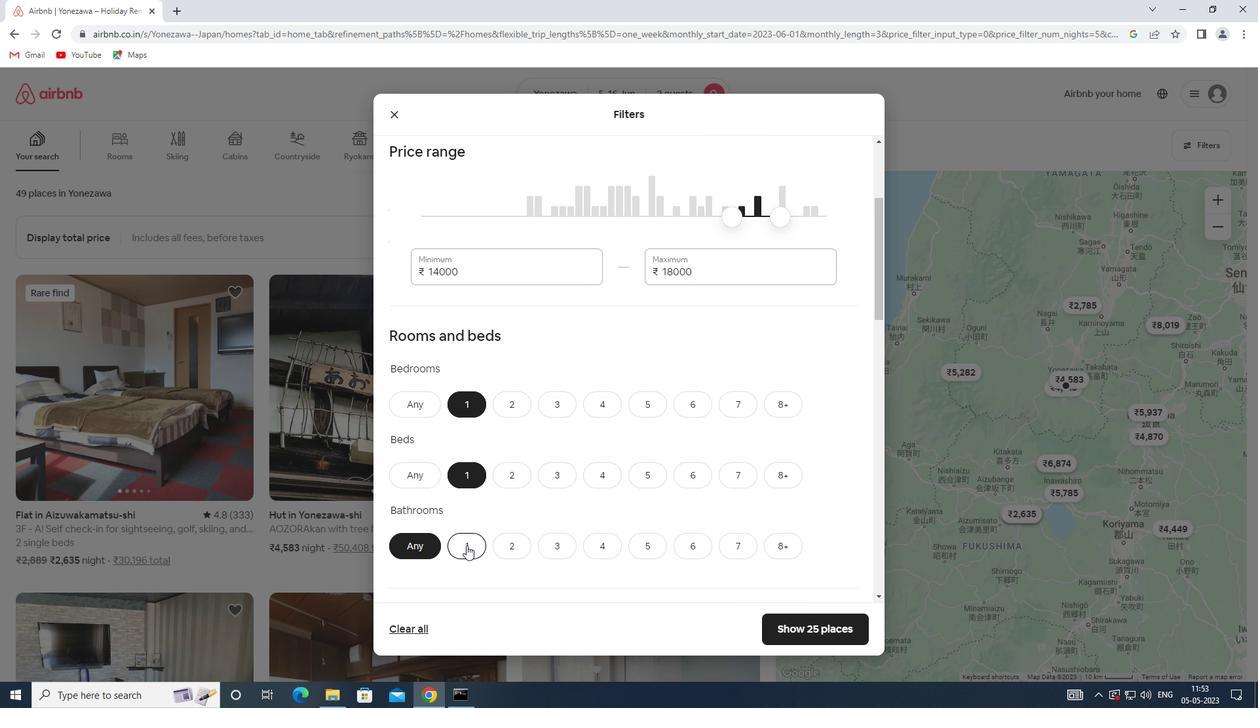 
Action: Mouse moved to (466, 545)
Screenshot: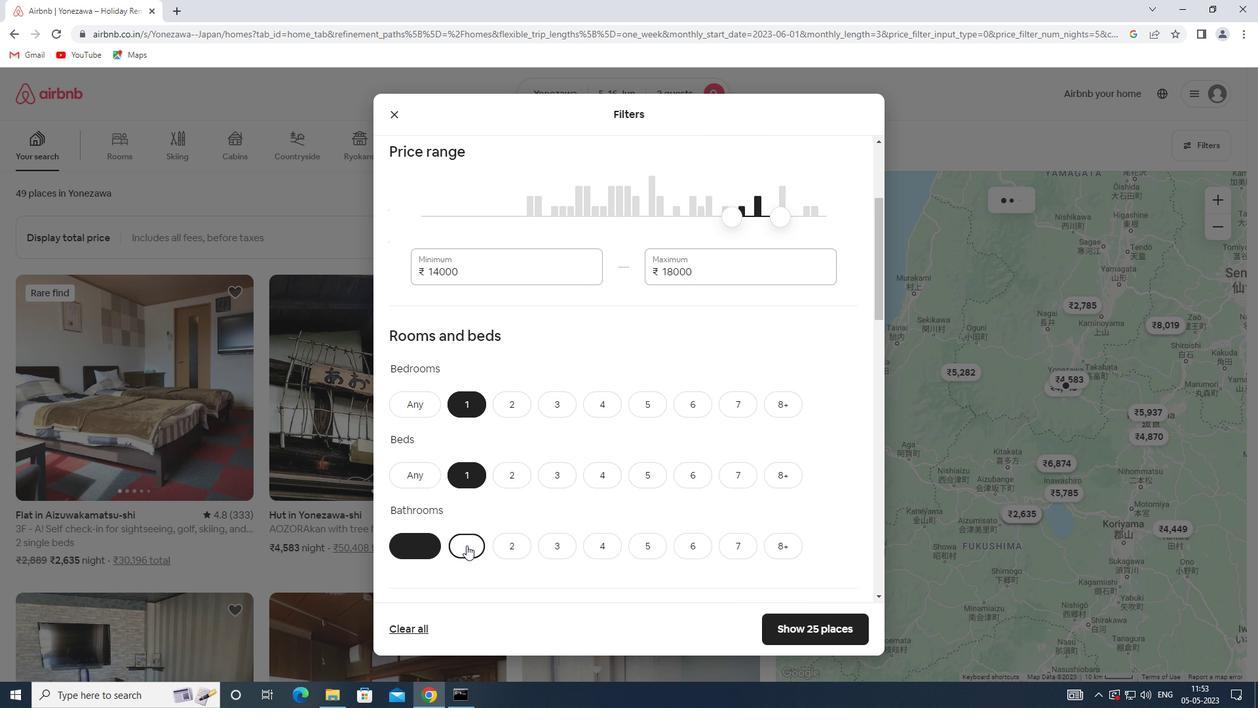 
Action: Mouse scrolled (466, 544) with delta (0, 0)
Screenshot: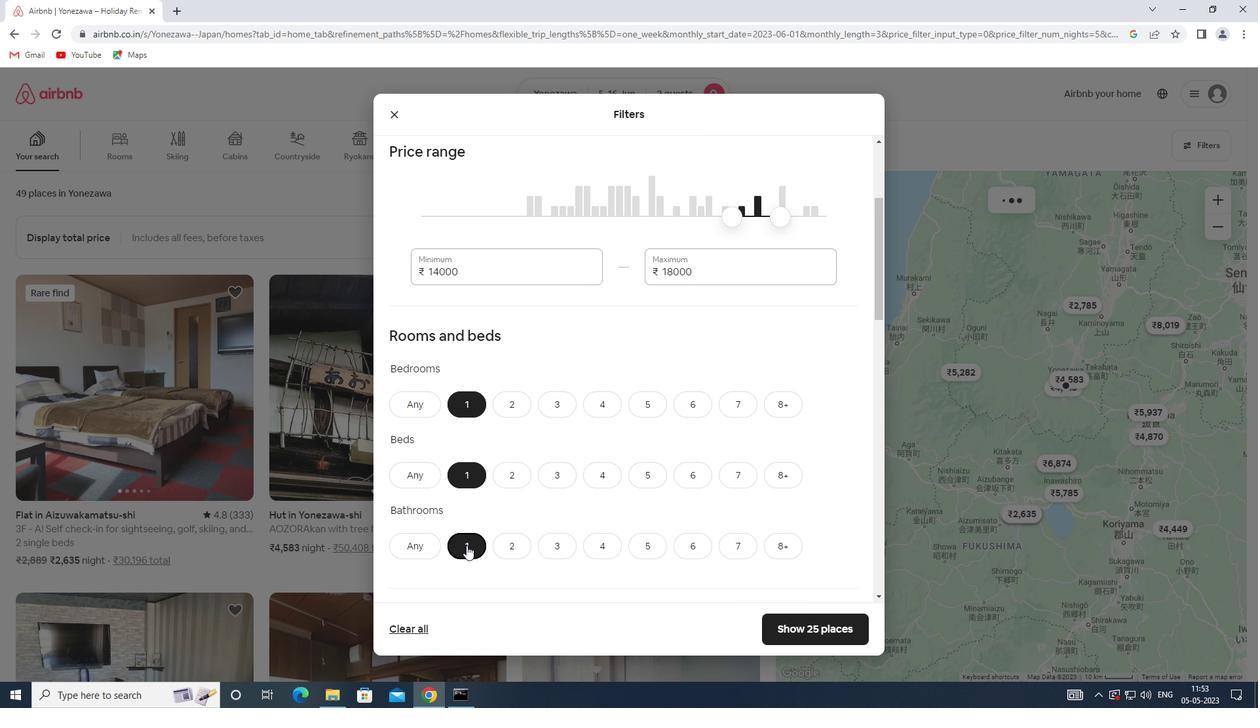 
Action: Mouse scrolled (466, 544) with delta (0, 0)
Screenshot: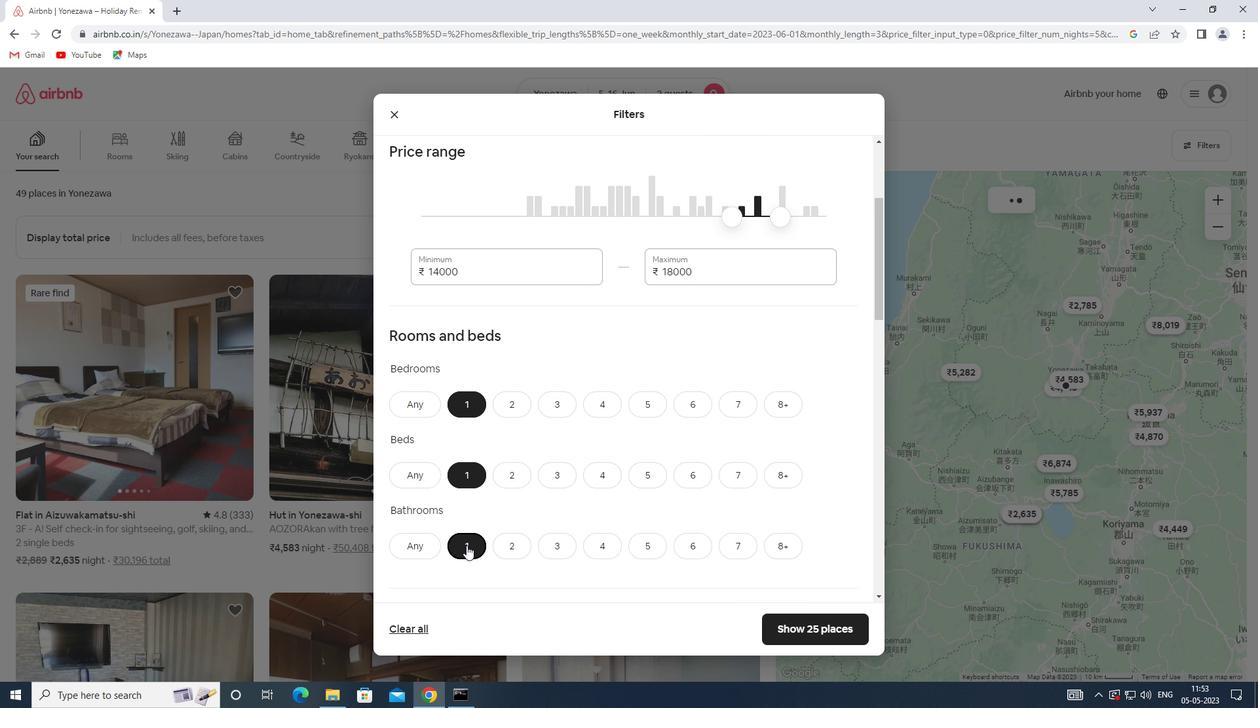 
Action: Mouse moved to (466, 545)
Screenshot: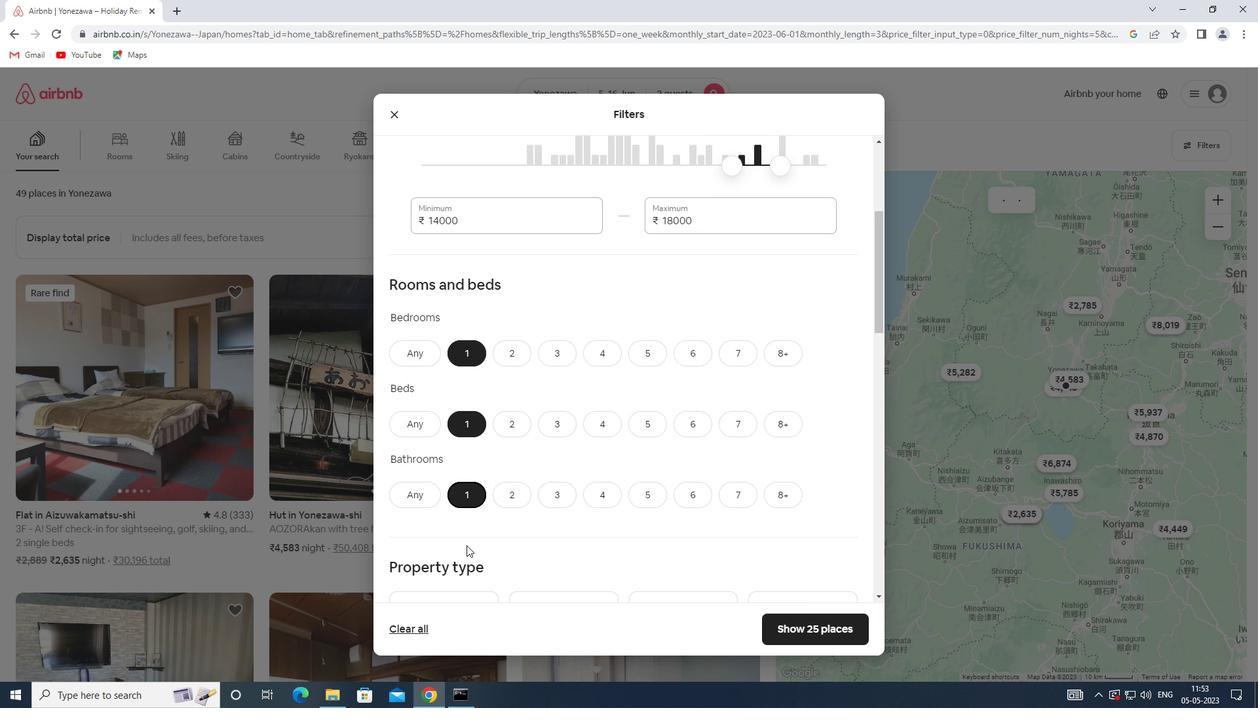 
Action: Mouse scrolled (466, 544) with delta (0, 0)
Screenshot: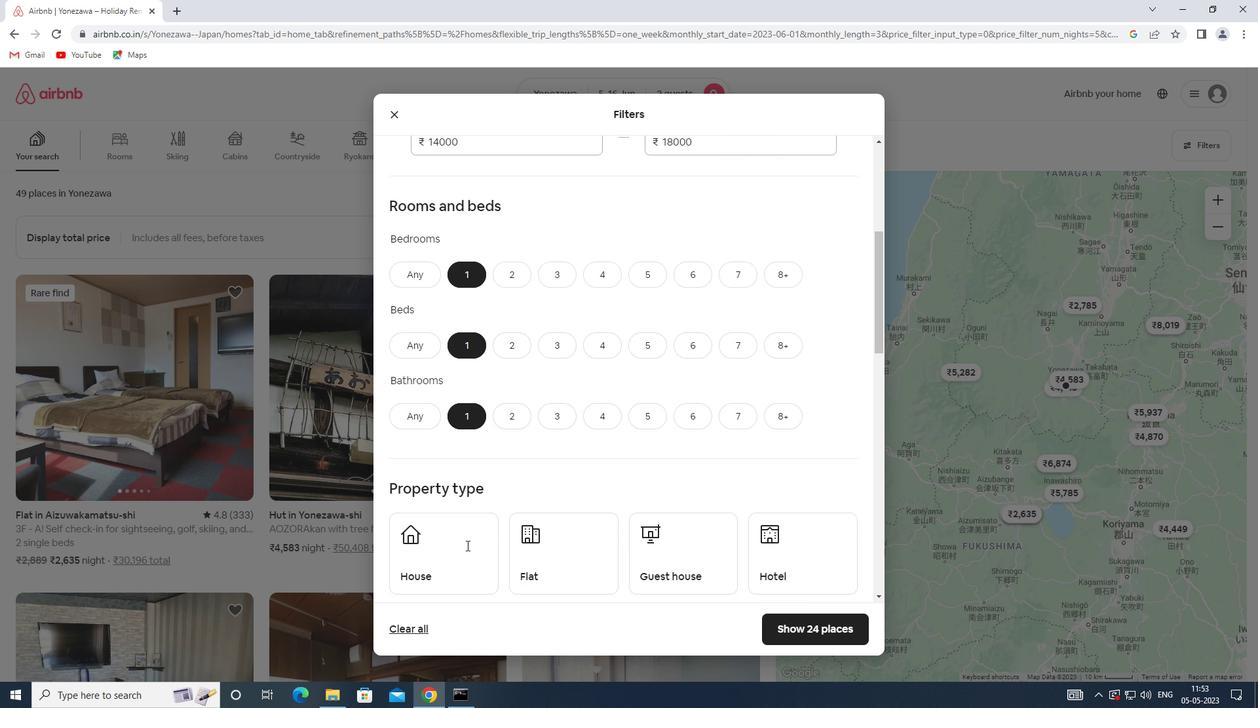 
Action: Mouse scrolled (466, 544) with delta (0, 0)
Screenshot: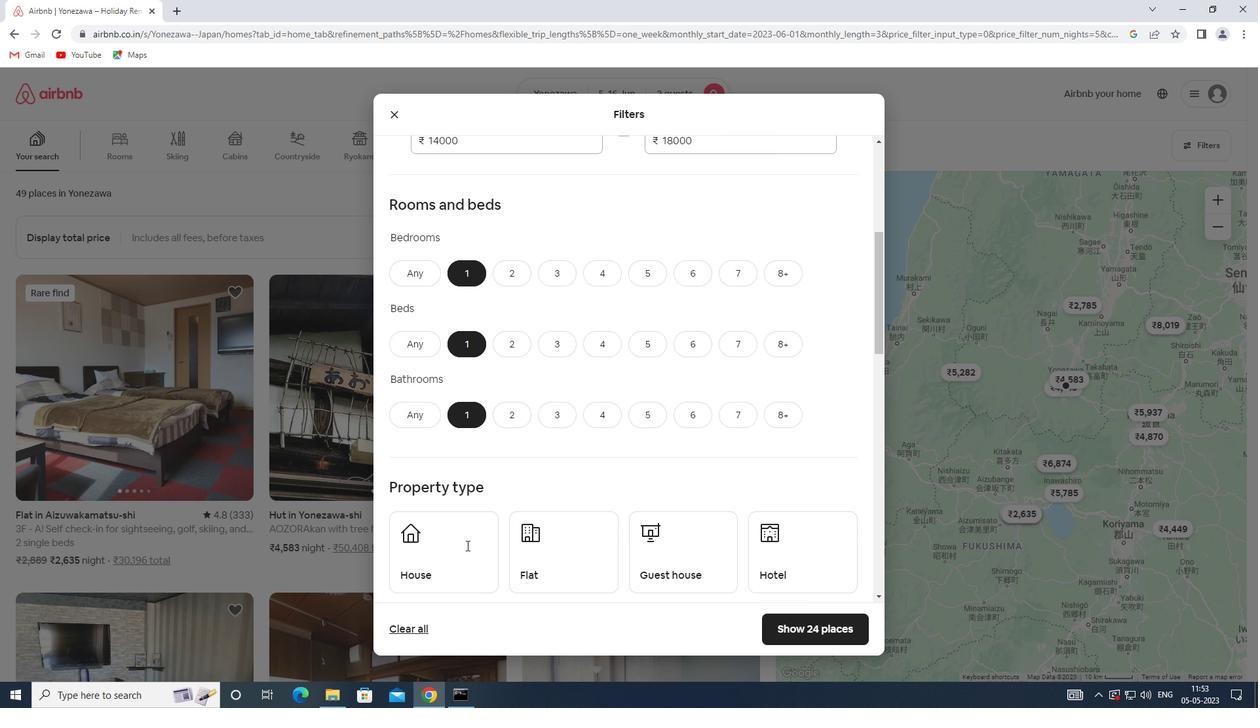 
Action: Mouse moved to (454, 449)
Screenshot: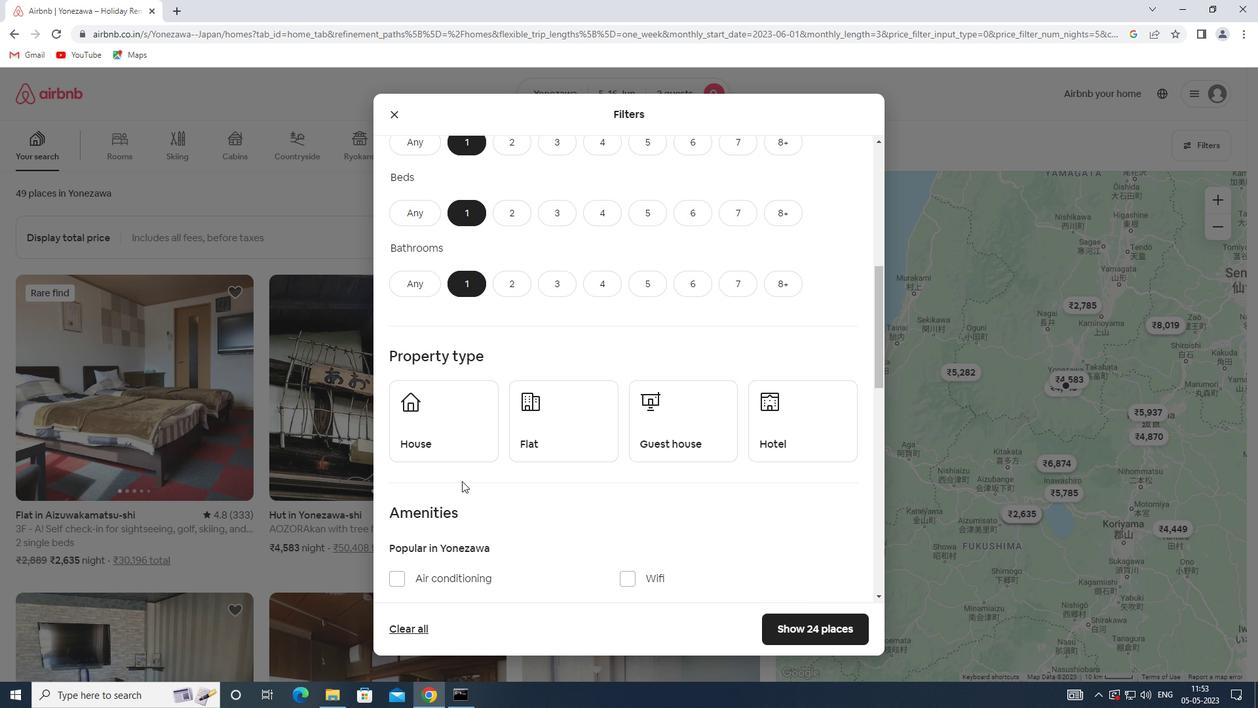 
Action: Mouse pressed left at (454, 449)
Screenshot: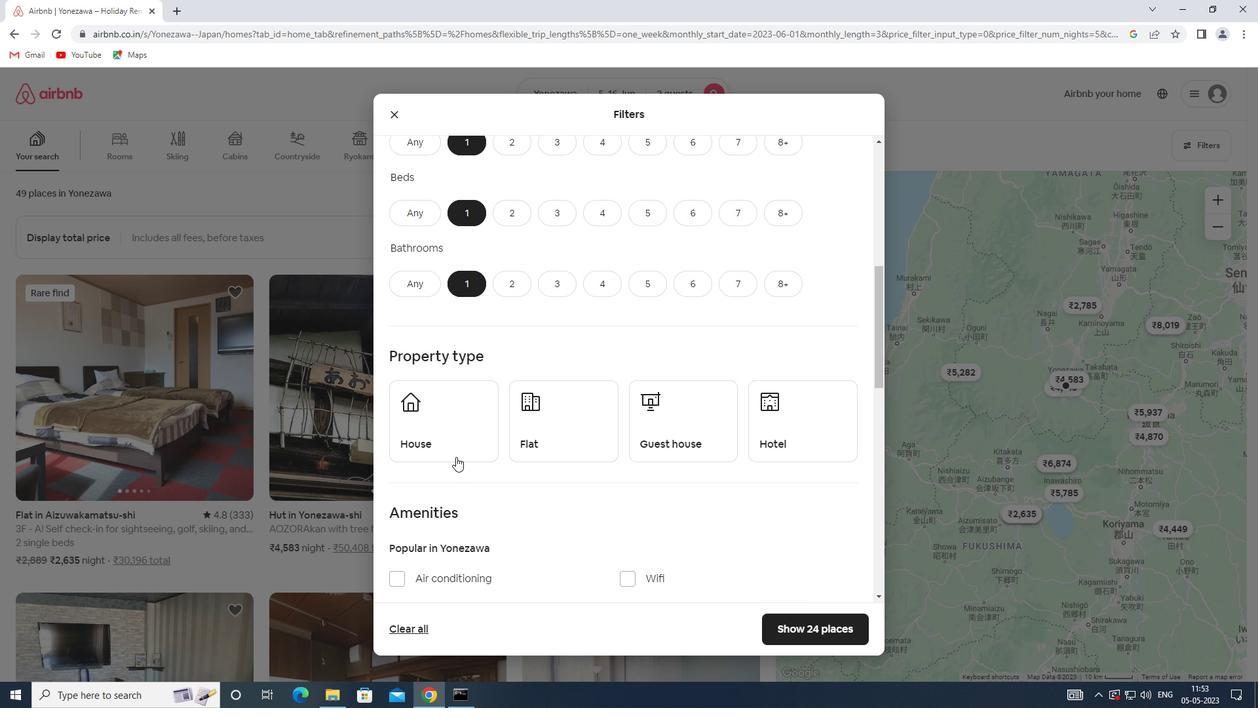 
Action: Mouse moved to (531, 449)
Screenshot: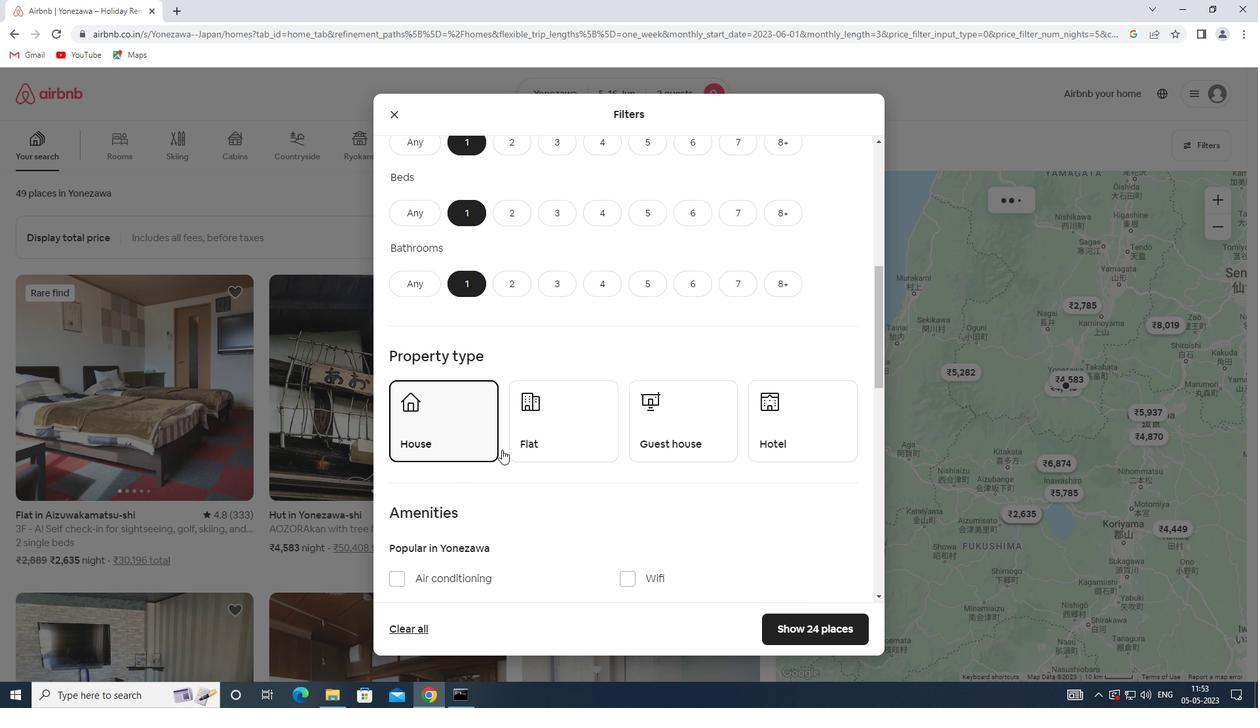 
Action: Mouse pressed left at (531, 449)
Screenshot: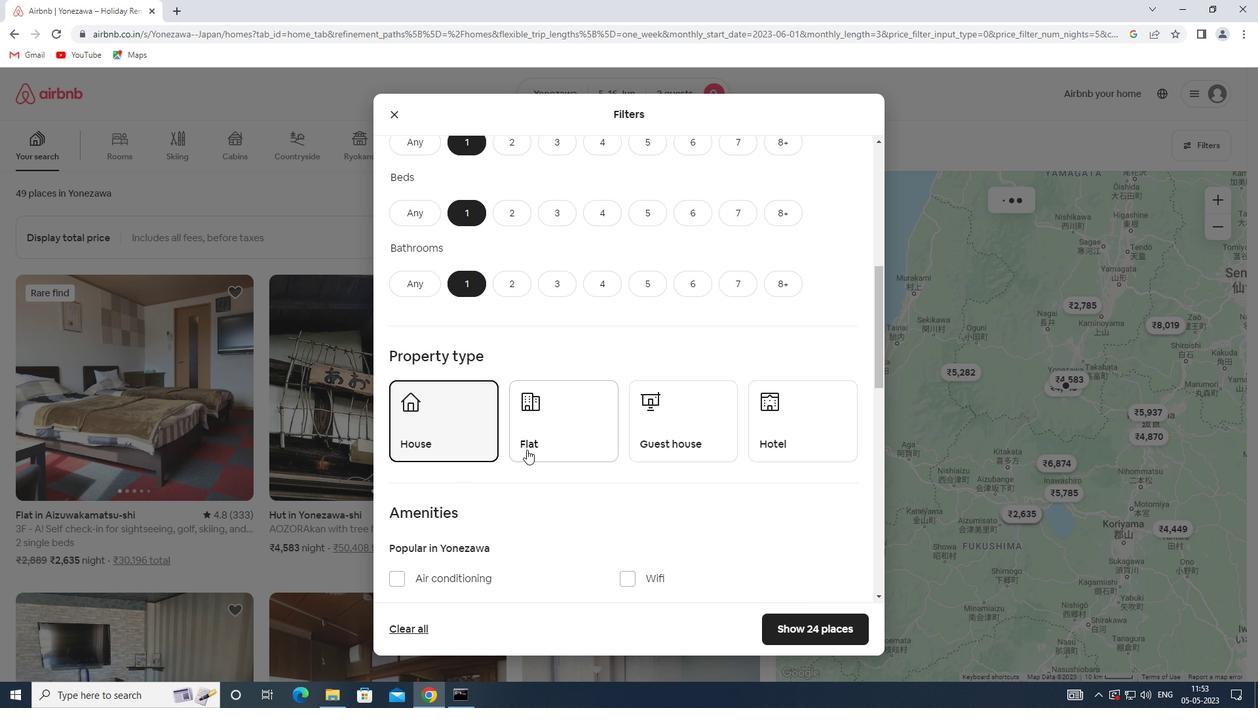 
Action: Mouse moved to (651, 449)
Screenshot: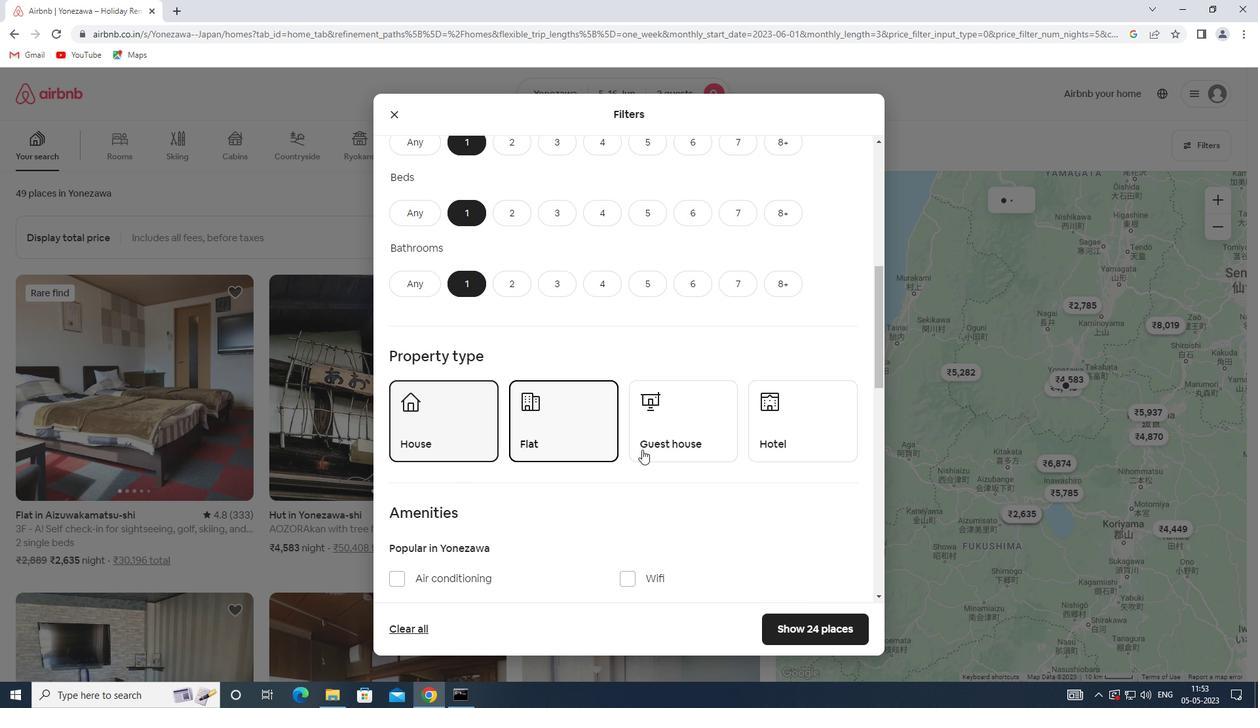 
Action: Mouse pressed left at (651, 449)
Screenshot: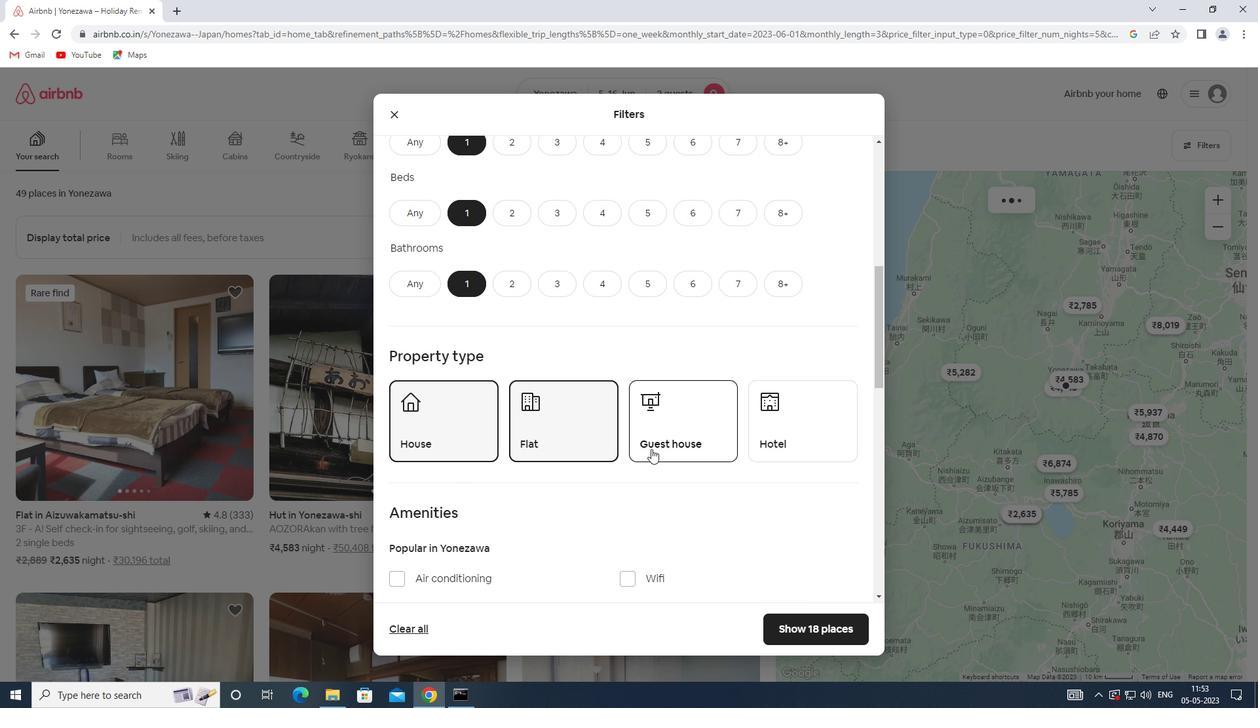 
Action: Mouse moved to (779, 441)
Screenshot: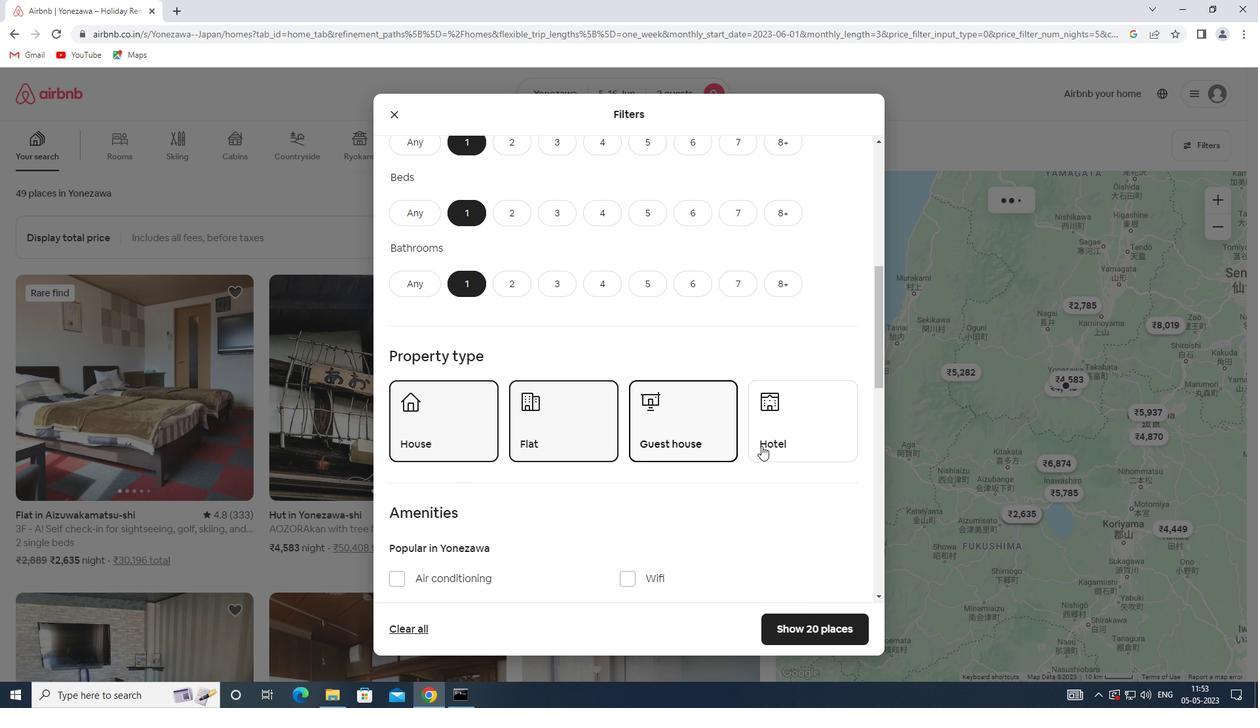 
Action: Mouse pressed left at (779, 441)
Screenshot: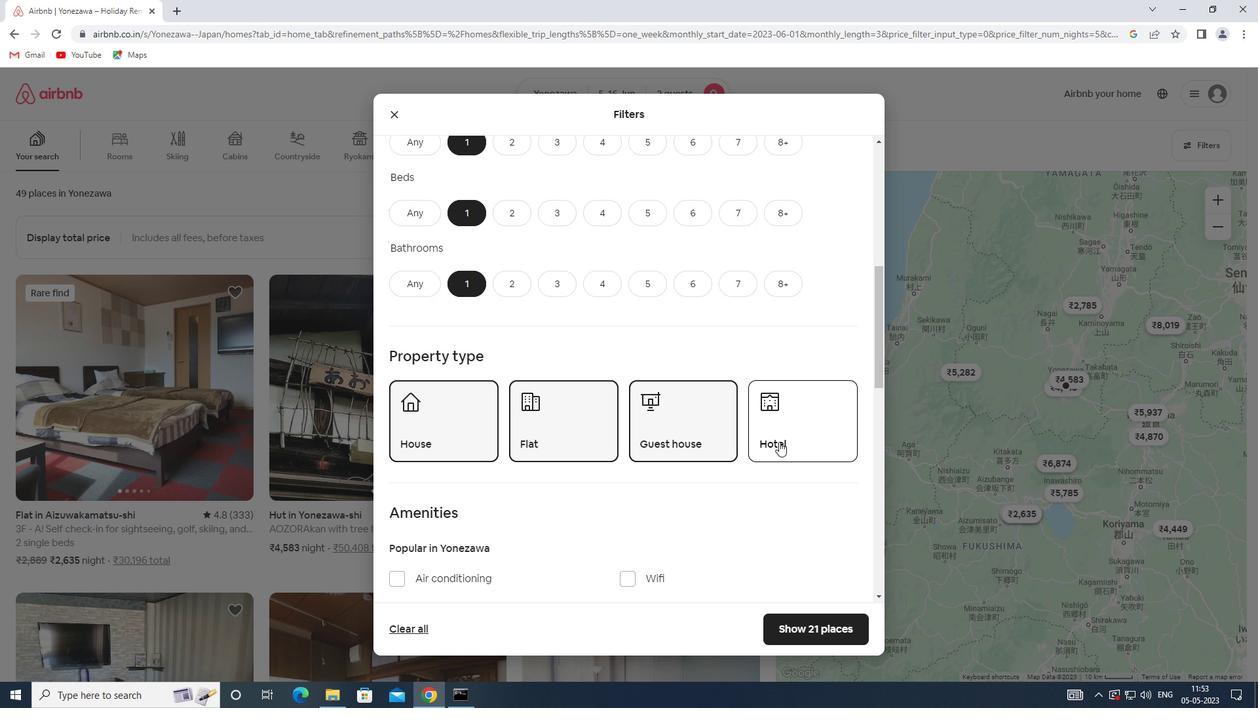 
Action: Mouse moved to (664, 469)
Screenshot: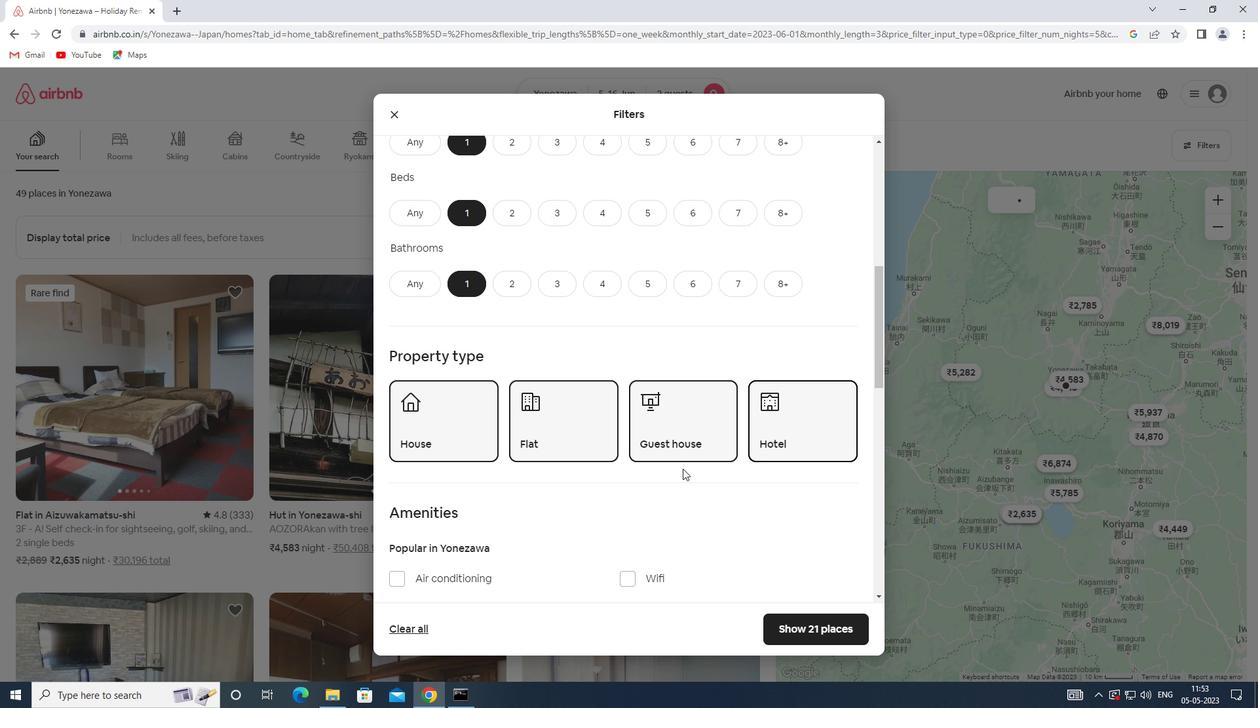 
Action: Mouse scrolled (664, 468) with delta (0, 0)
Screenshot: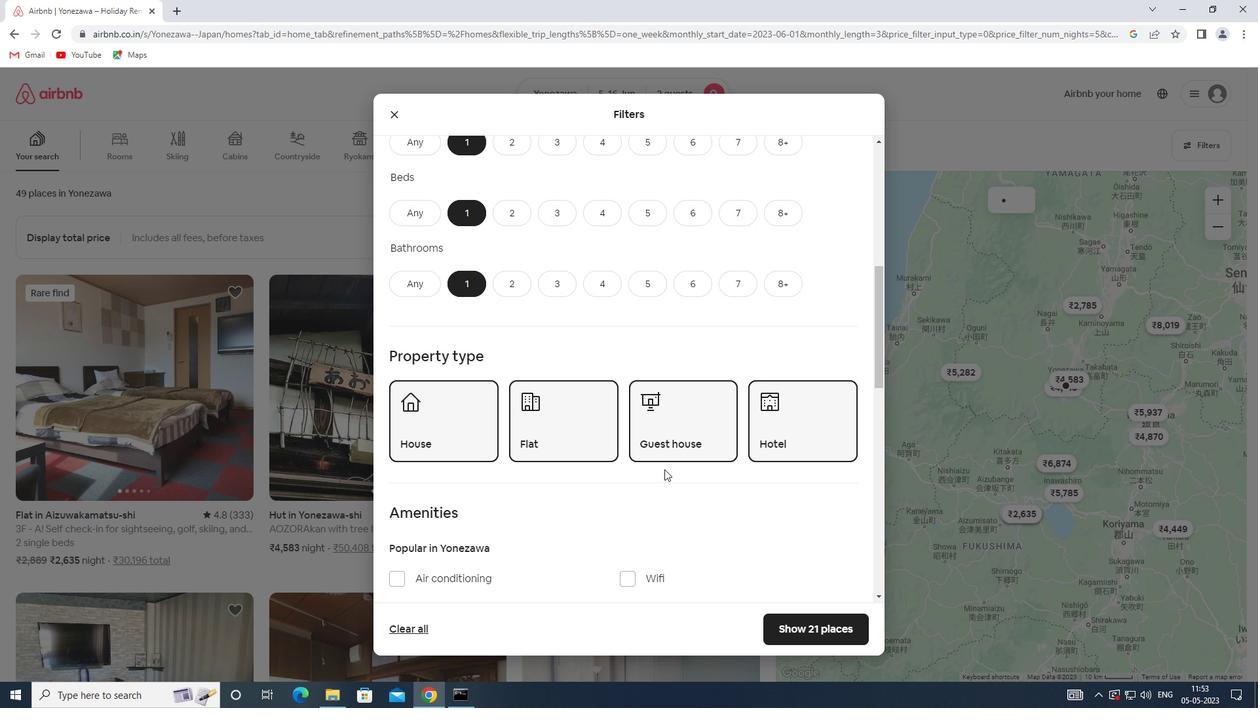 
Action: Mouse scrolled (664, 468) with delta (0, 0)
Screenshot: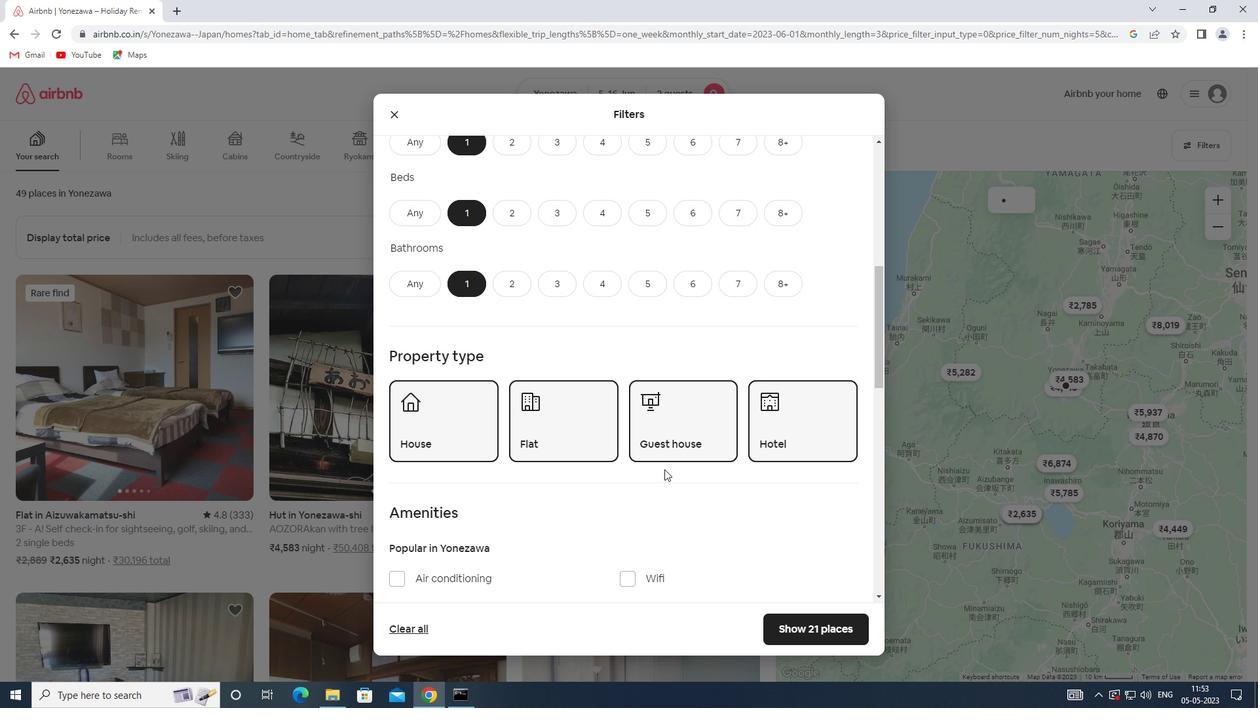 
Action: Mouse scrolled (664, 468) with delta (0, 0)
Screenshot: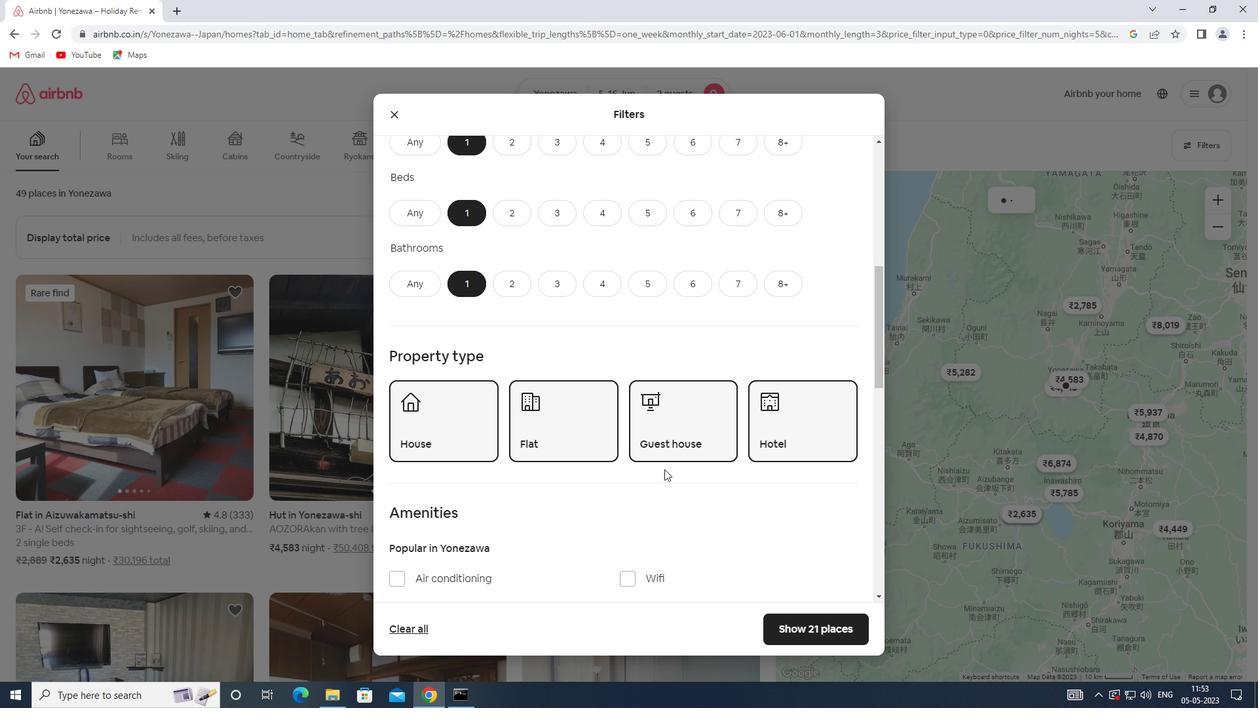 
Action: Mouse scrolled (664, 468) with delta (0, 0)
Screenshot: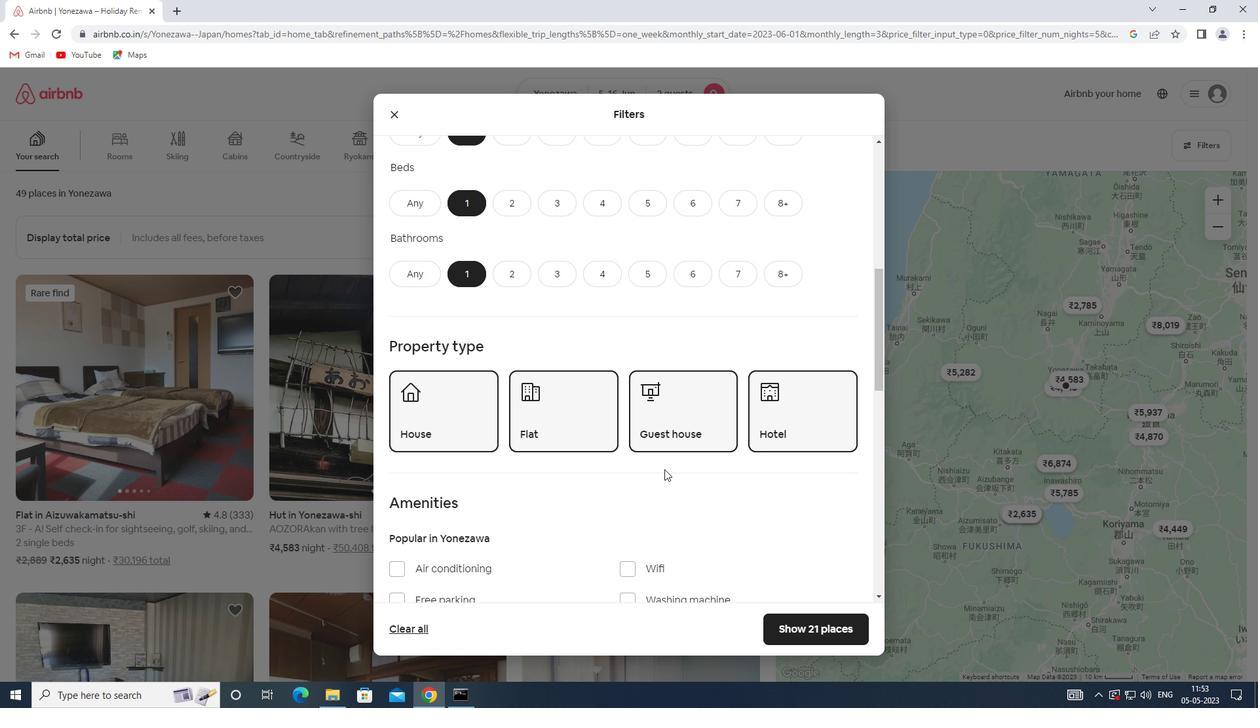 
Action: Mouse scrolled (664, 468) with delta (0, 0)
Screenshot: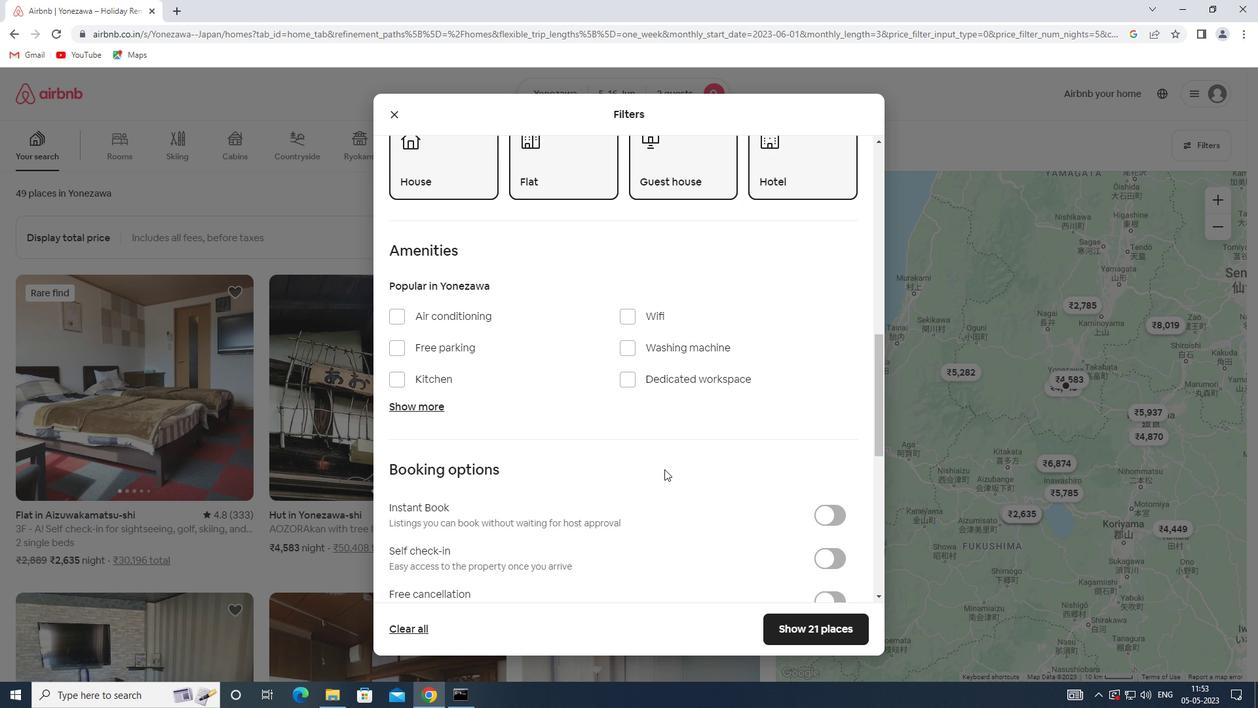 
Action: Mouse scrolled (664, 468) with delta (0, 0)
Screenshot: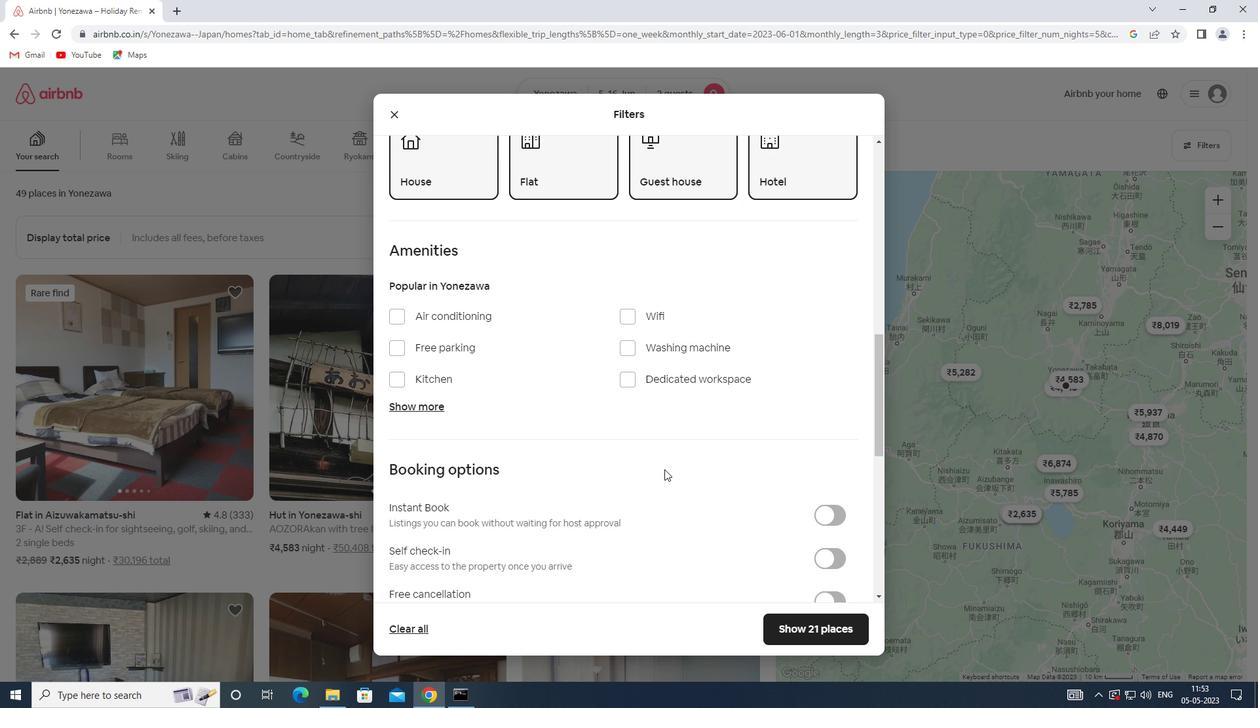 
Action: Mouse scrolled (664, 468) with delta (0, 0)
Screenshot: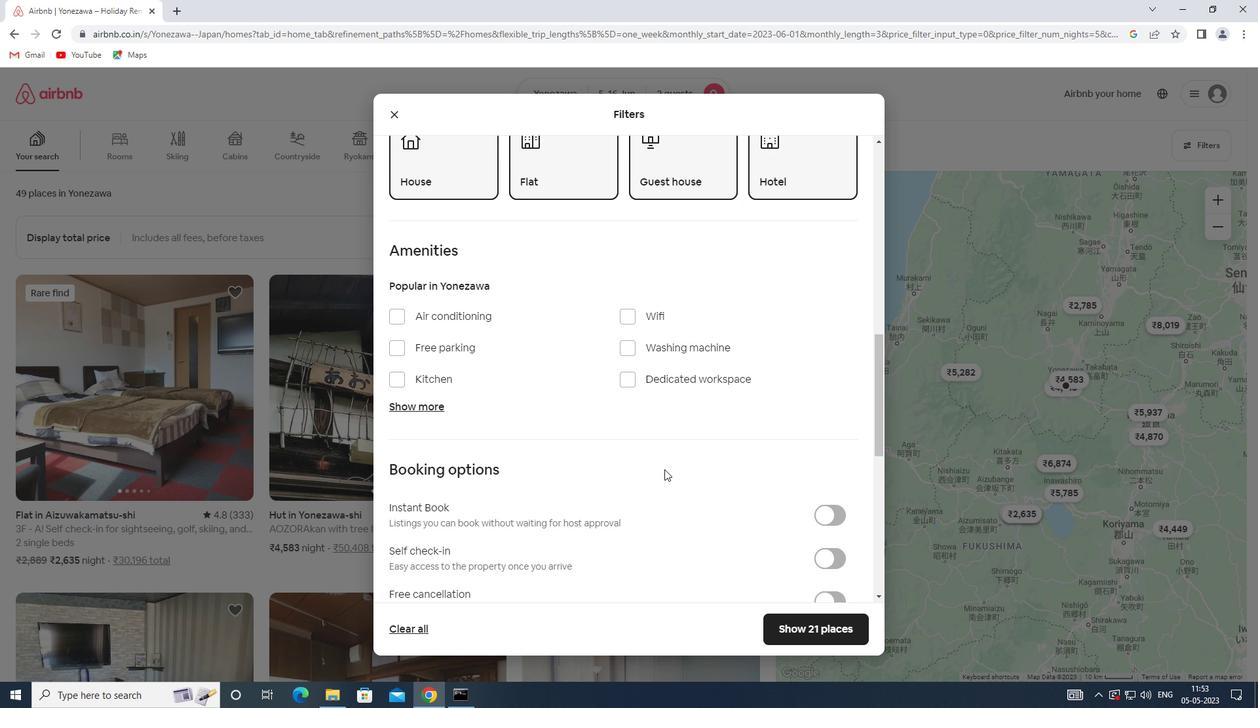 
Action: Mouse scrolled (664, 468) with delta (0, 0)
Screenshot: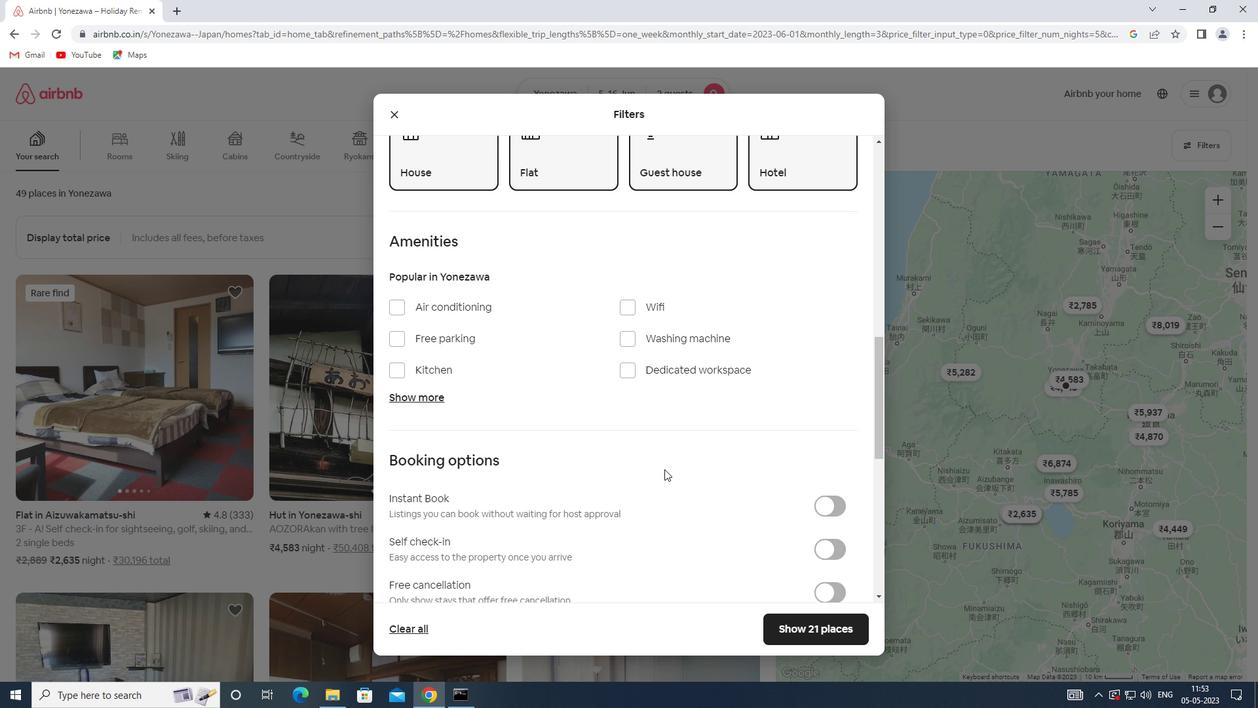 
Action: Mouse moved to (838, 300)
Screenshot: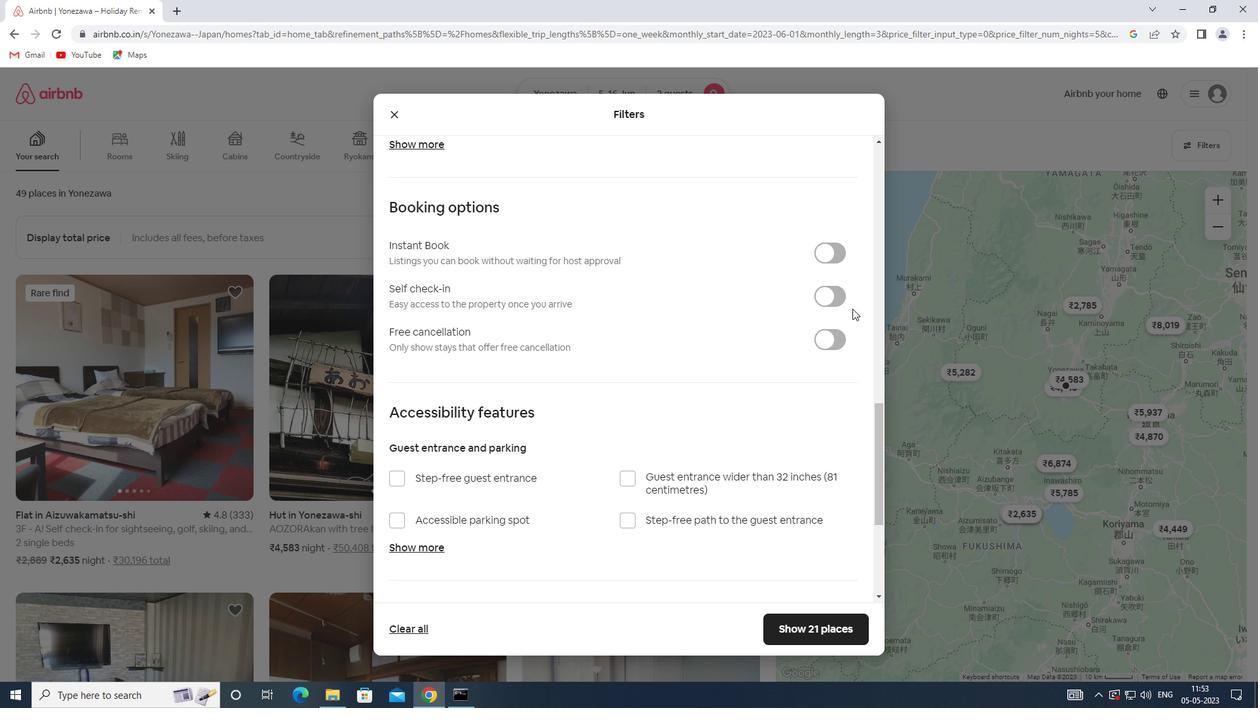 
Action: Mouse pressed left at (838, 300)
Screenshot: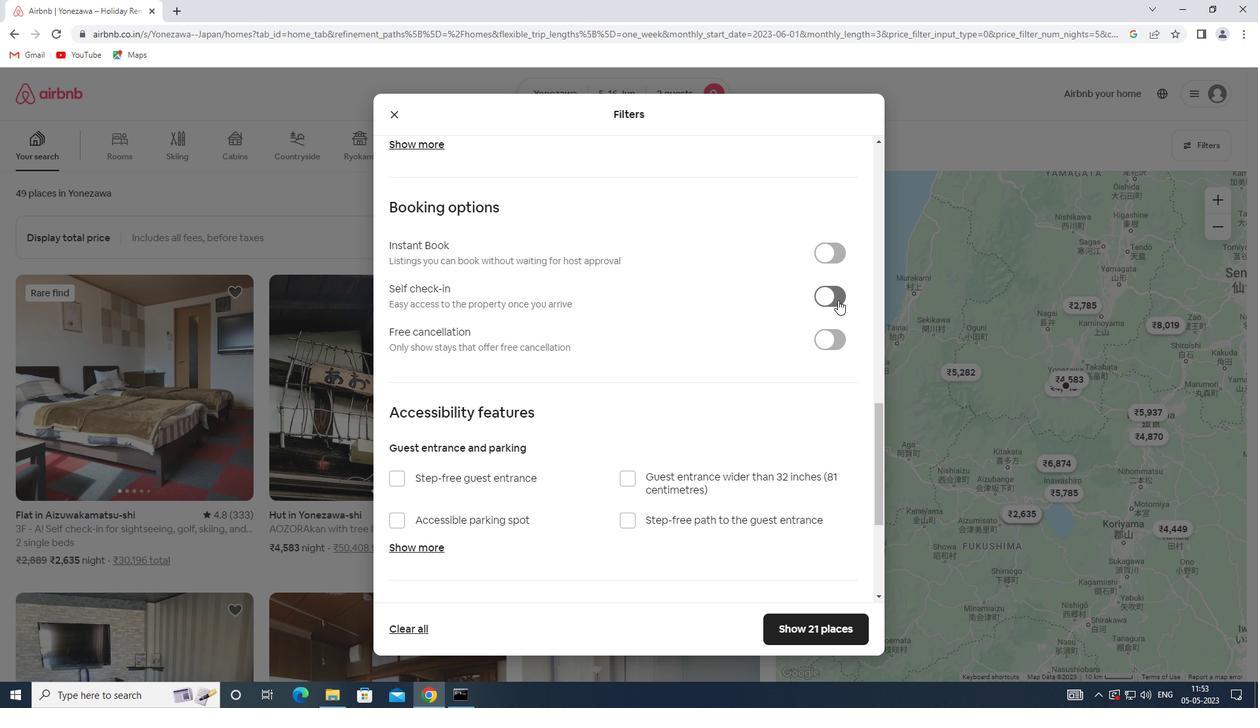 
Action: Mouse moved to (548, 429)
Screenshot: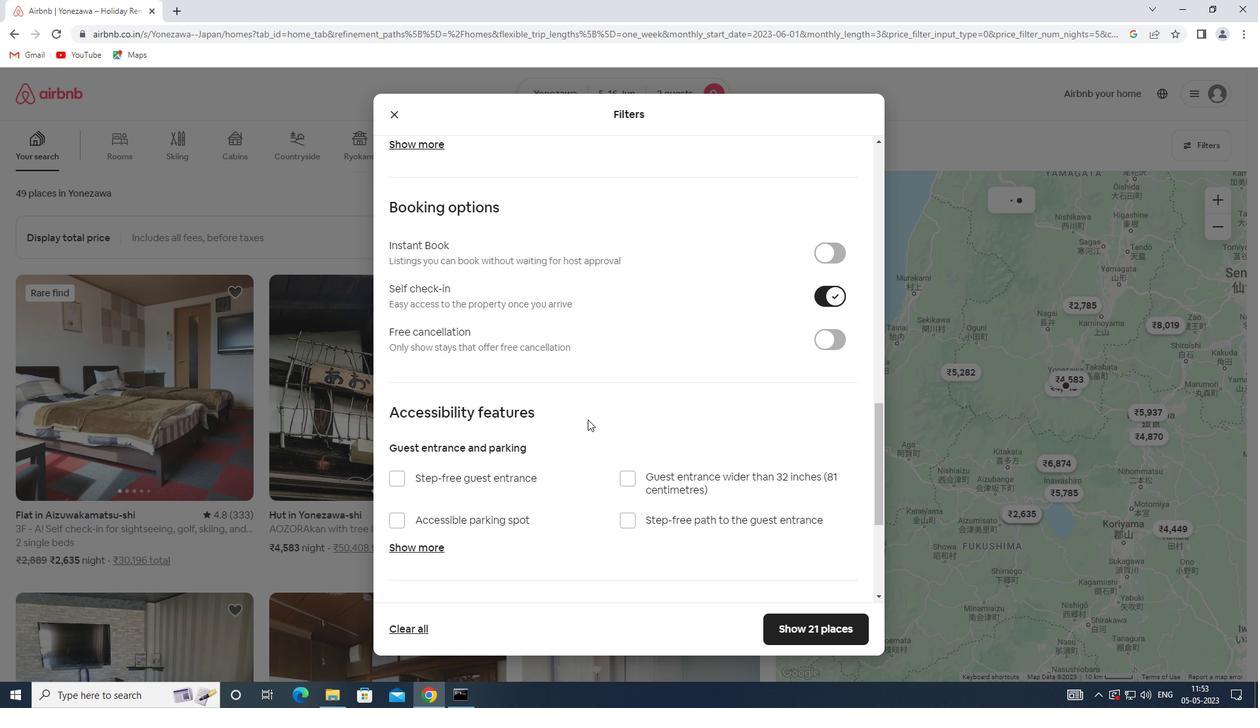 
Action: Mouse scrolled (548, 428) with delta (0, 0)
Screenshot: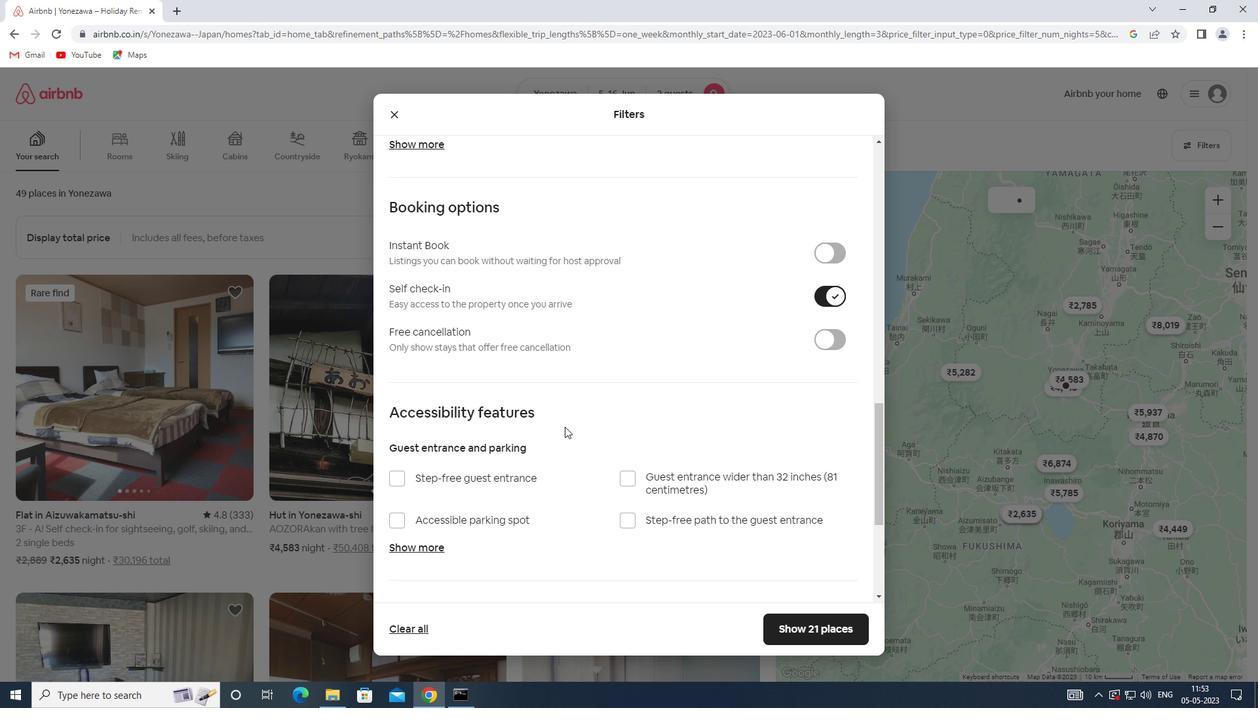 
Action: Mouse scrolled (548, 428) with delta (0, 0)
Screenshot: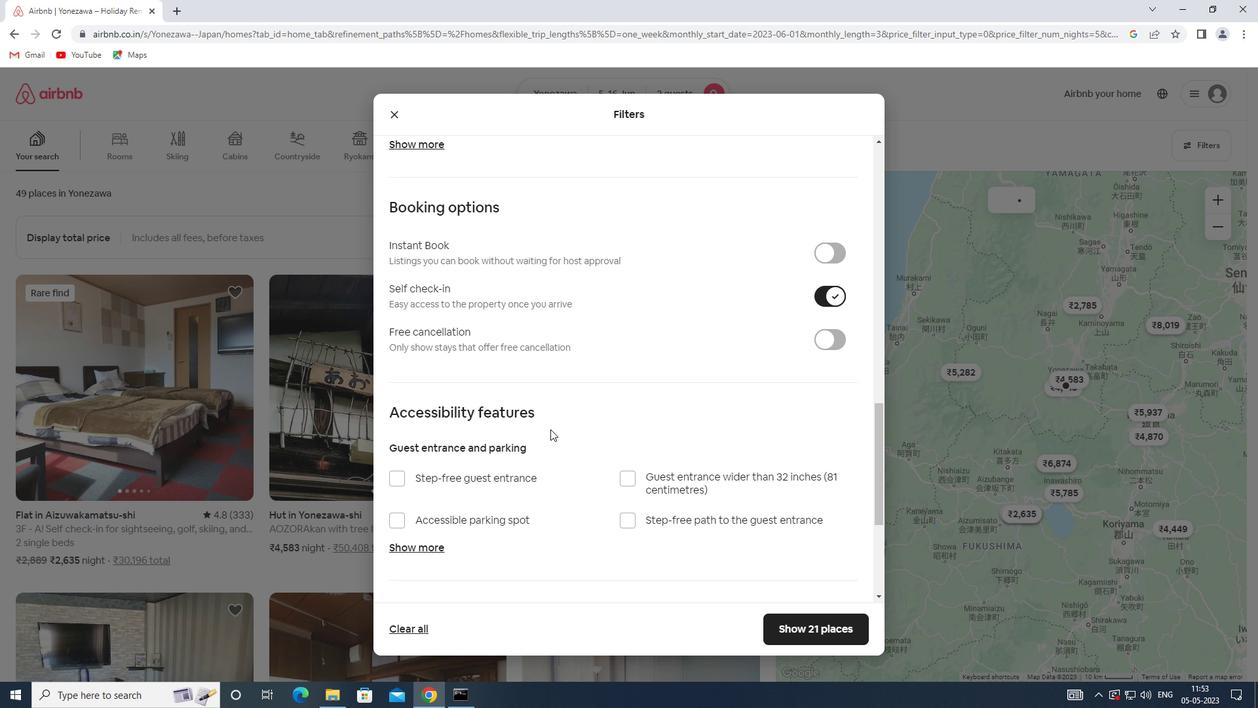 
Action: Mouse scrolled (548, 428) with delta (0, 0)
Screenshot: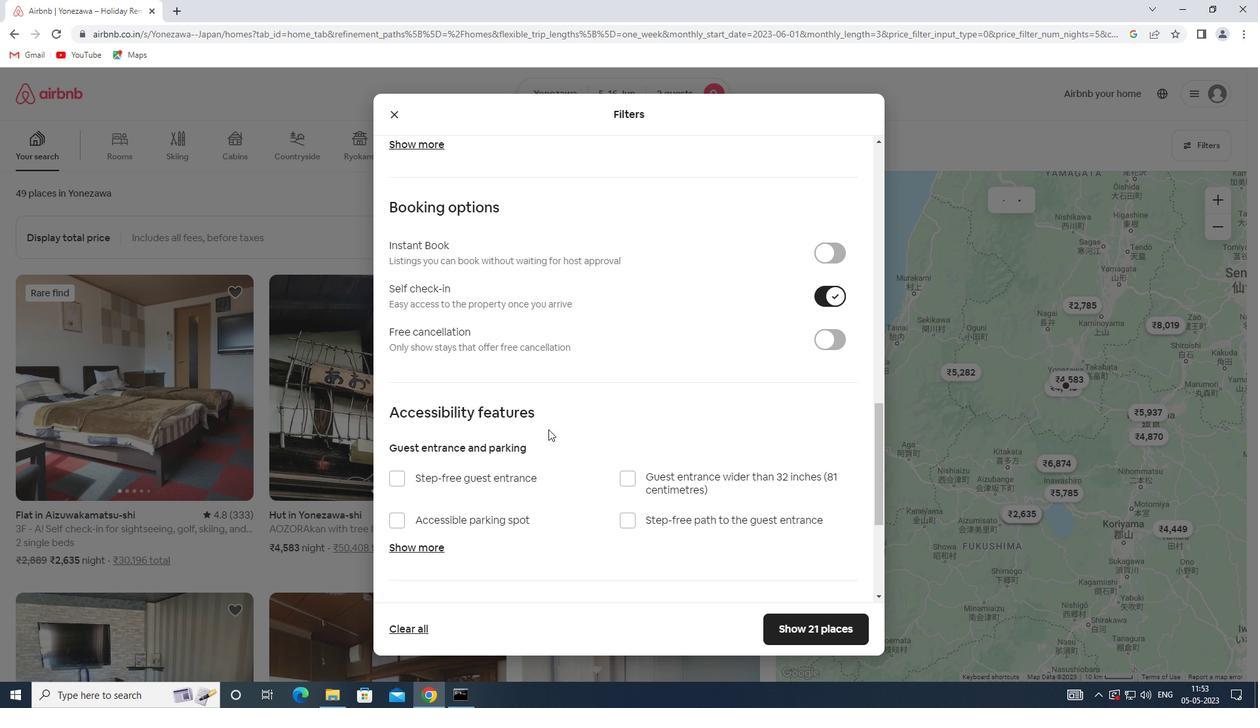
Action: Mouse scrolled (548, 428) with delta (0, 0)
Screenshot: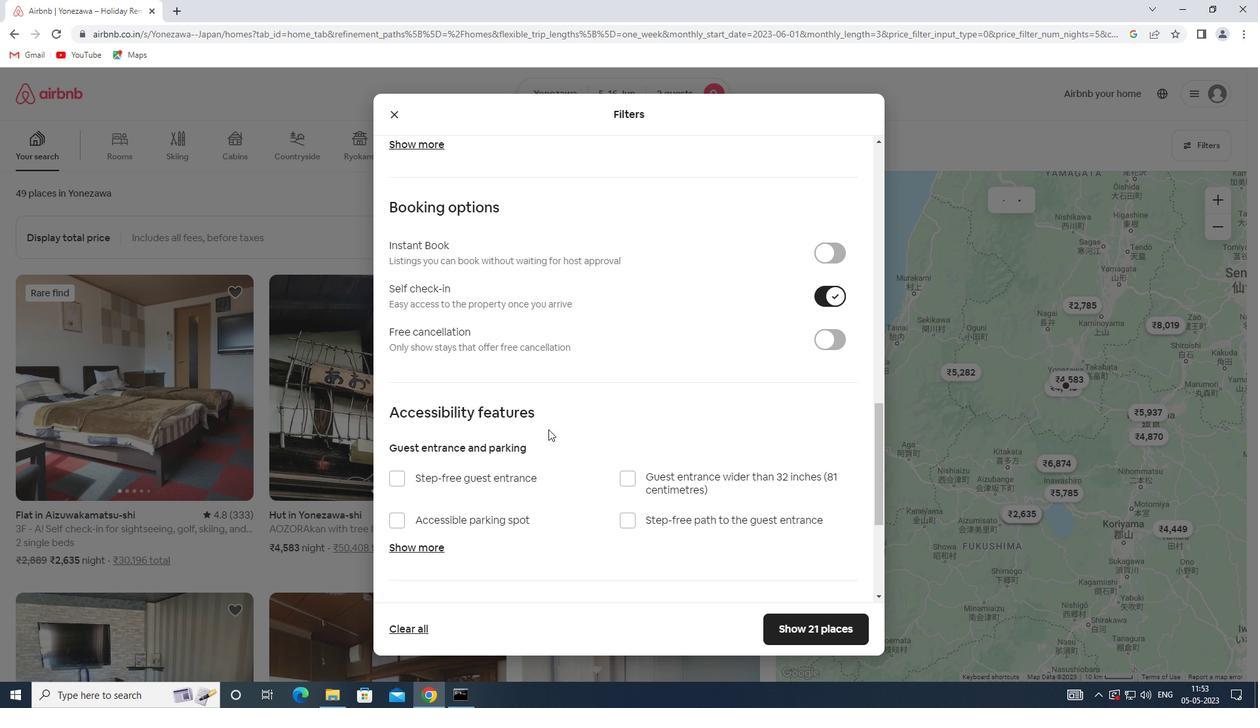 
Action: Mouse moved to (422, 529)
Screenshot: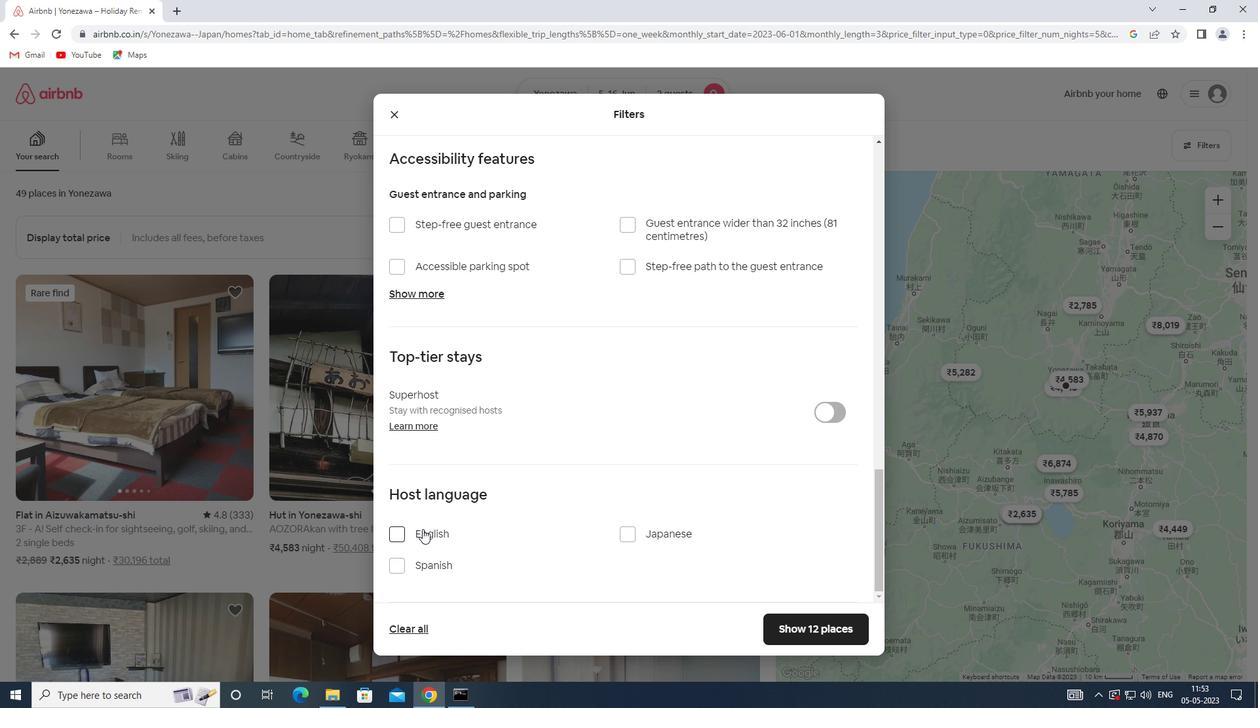
Action: Mouse pressed left at (422, 529)
Screenshot: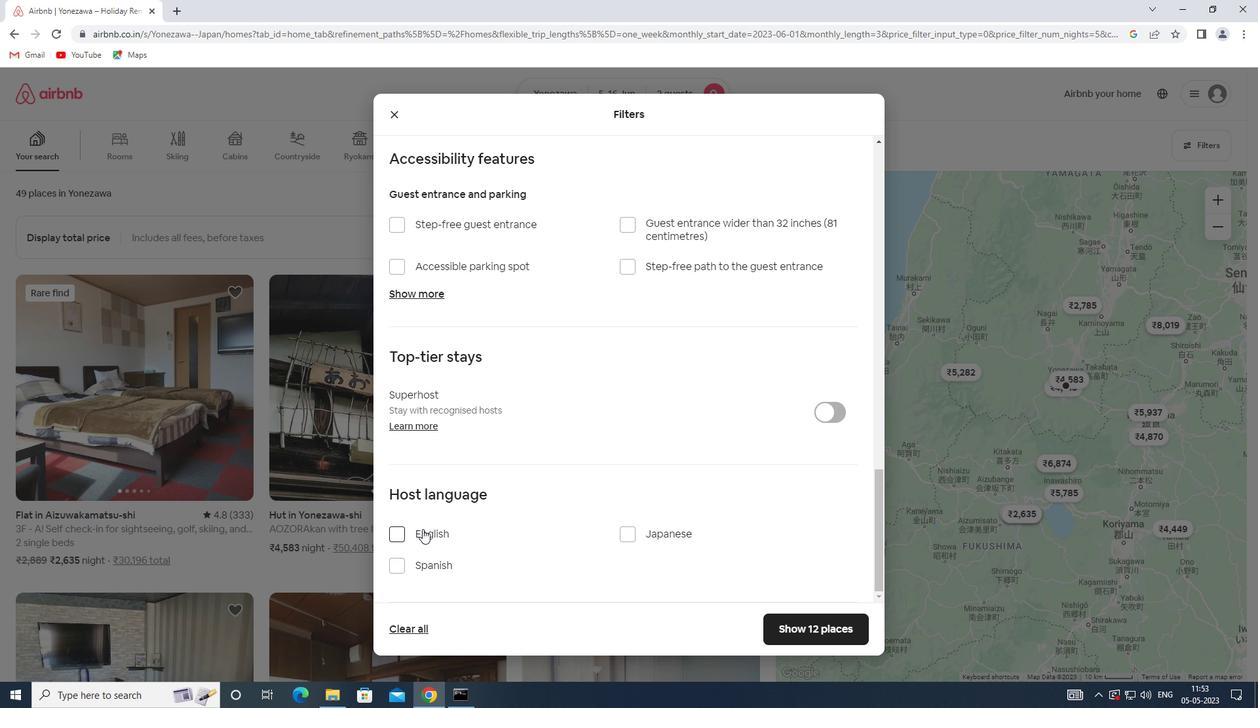 
Action: Mouse moved to (824, 633)
Screenshot: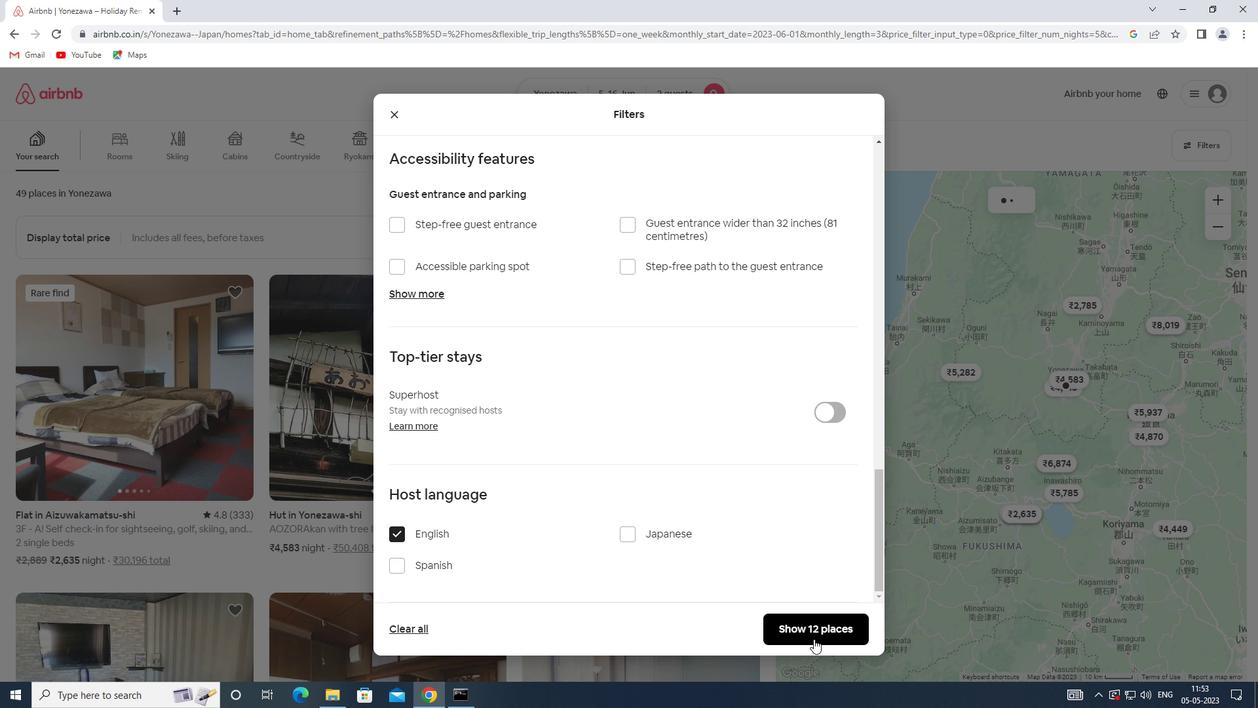
Action: Mouse pressed left at (824, 633)
Screenshot: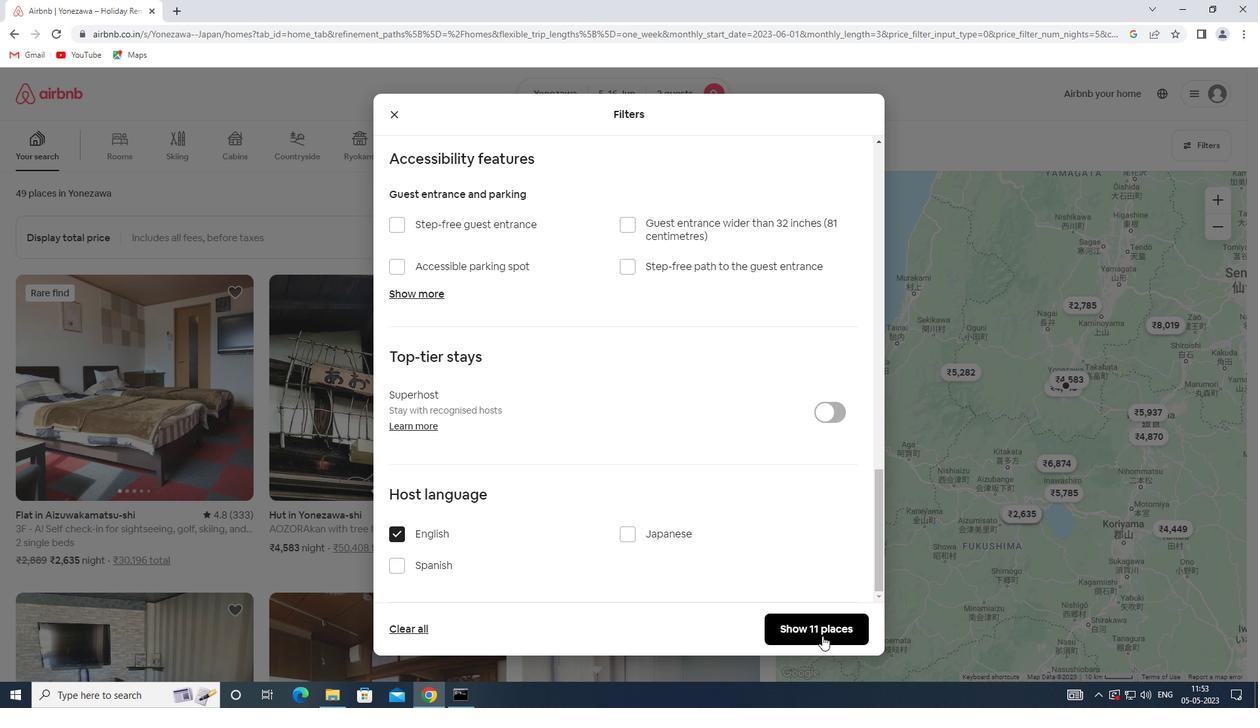 
